 Task: nan
Action: Mouse moved to (390, 111)
Screenshot: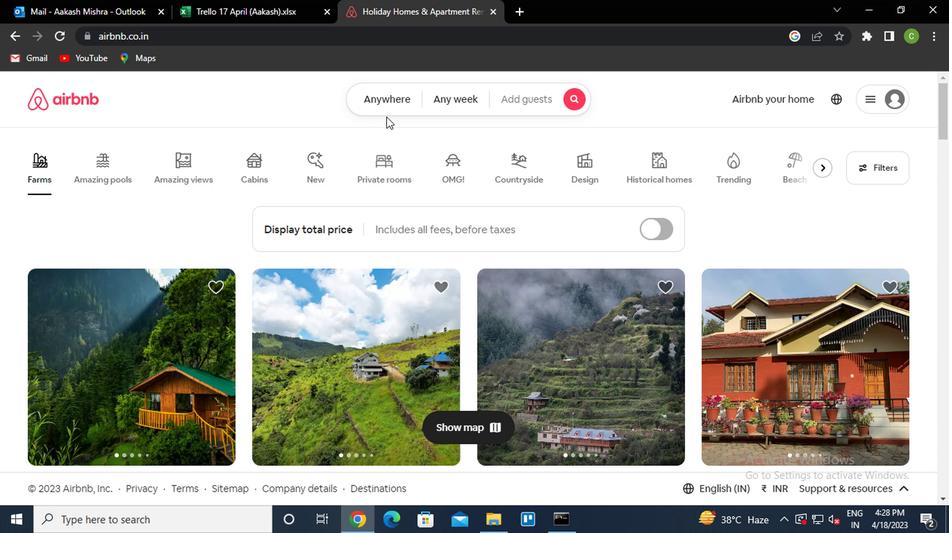 
Action: Mouse pressed left at (390, 111)
Screenshot: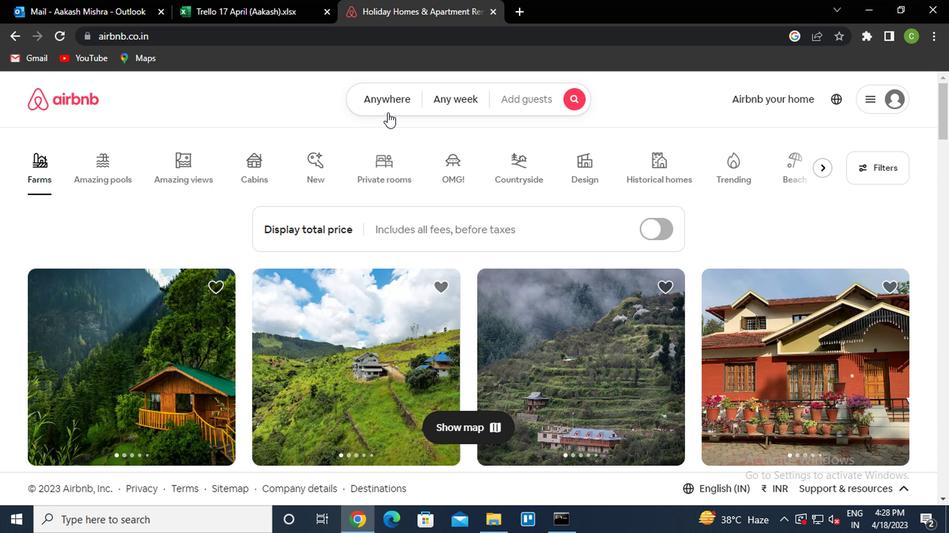 
Action: Mouse moved to (285, 164)
Screenshot: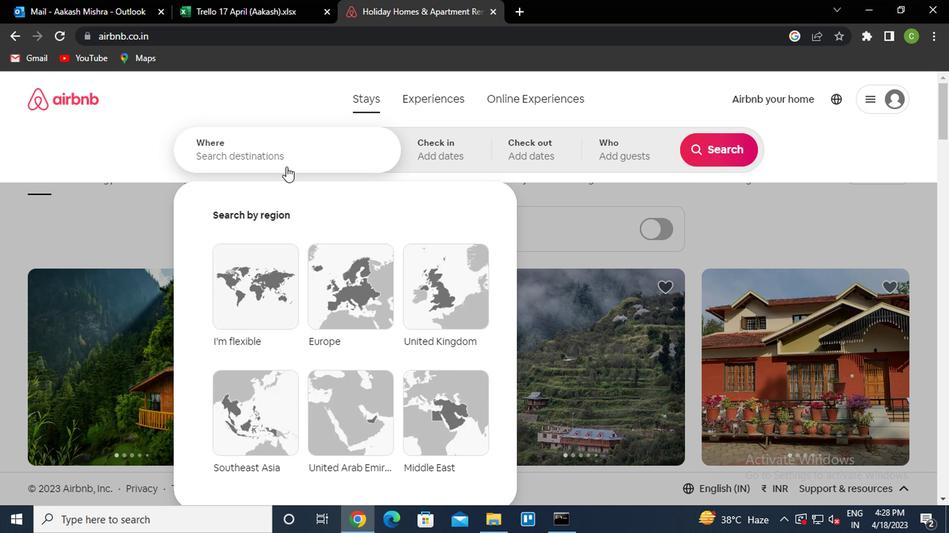 
Action: Mouse pressed left at (285, 164)
Screenshot: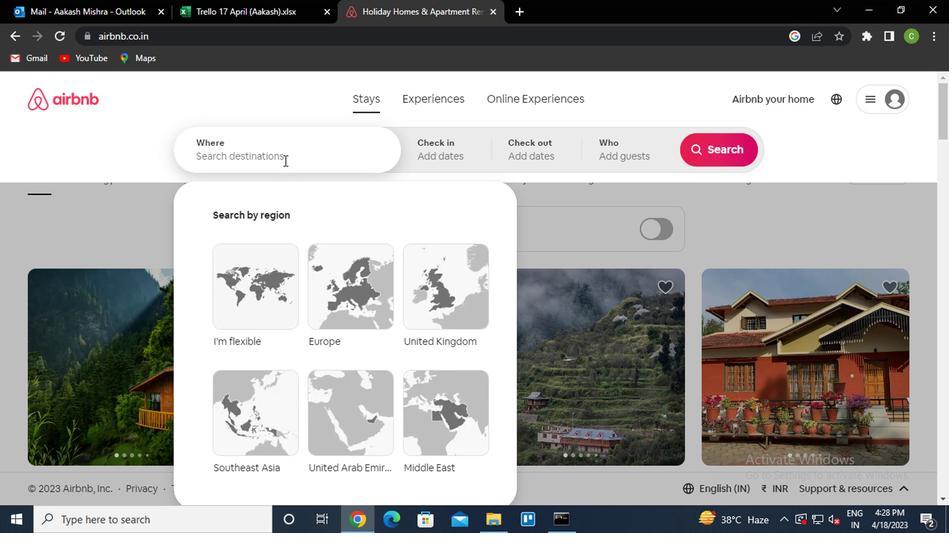 
Action: Key pressed <Key.caps_lock><Key.caps_lock>c<Key.caps_lock>aucaia<Key.space>brazil<Key.down><Key.enter>
Screenshot: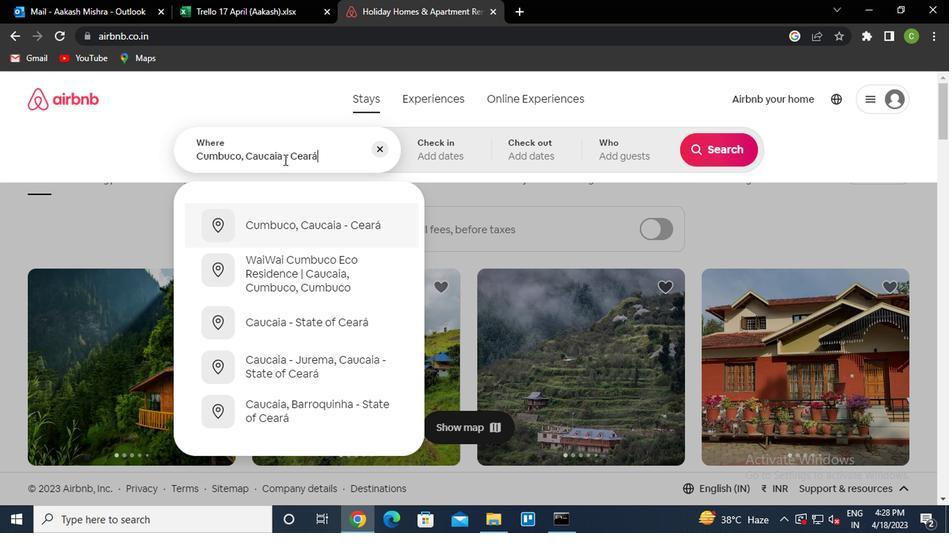 
Action: Mouse moved to (708, 264)
Screenshot: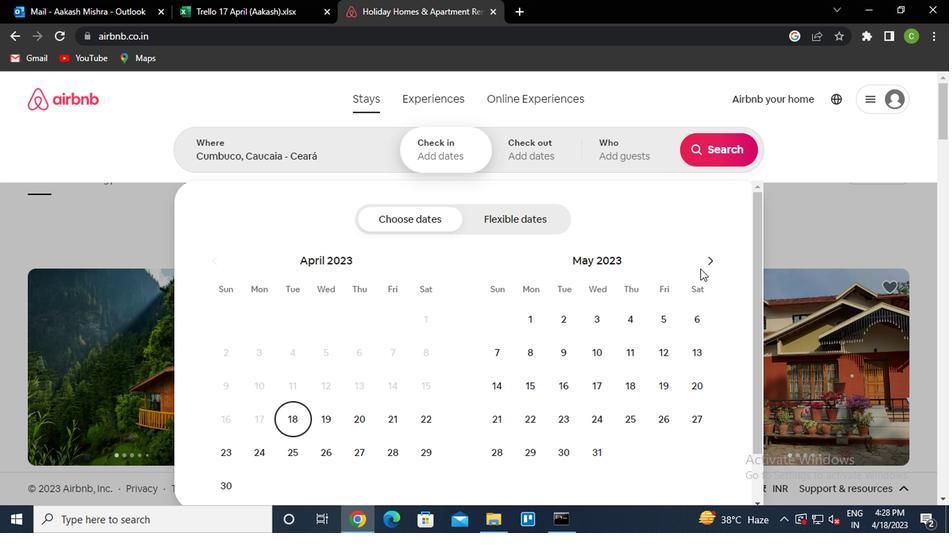 
Action: Mouse pressed left at (708, 264)
Screenshot: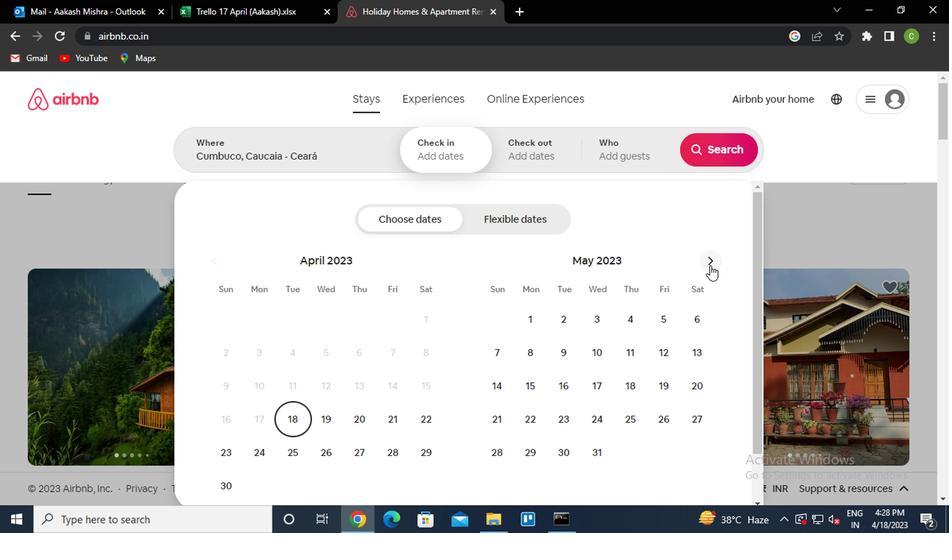 
Action: Mouse pressed left at (708, 264)
Screenshot: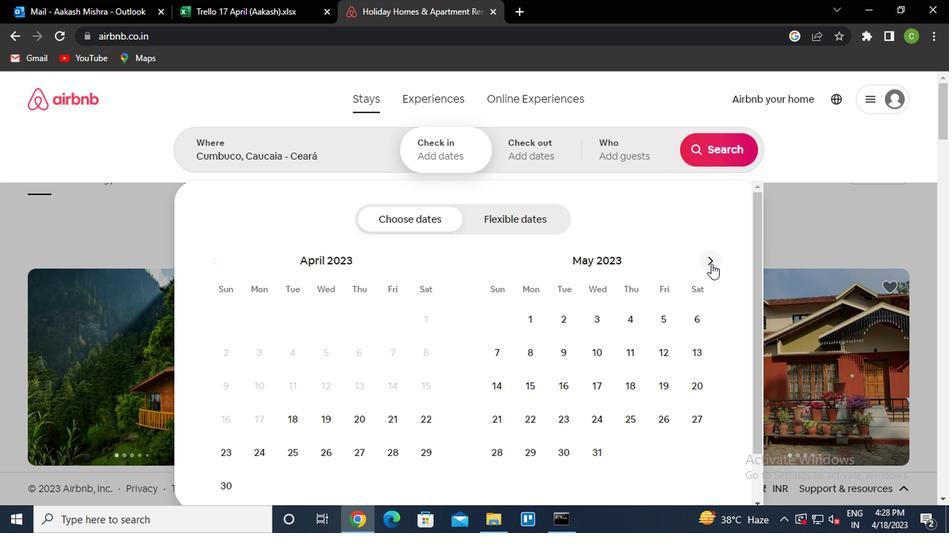 
Action: Mouse pressed left at (708, 264)
Screenshot: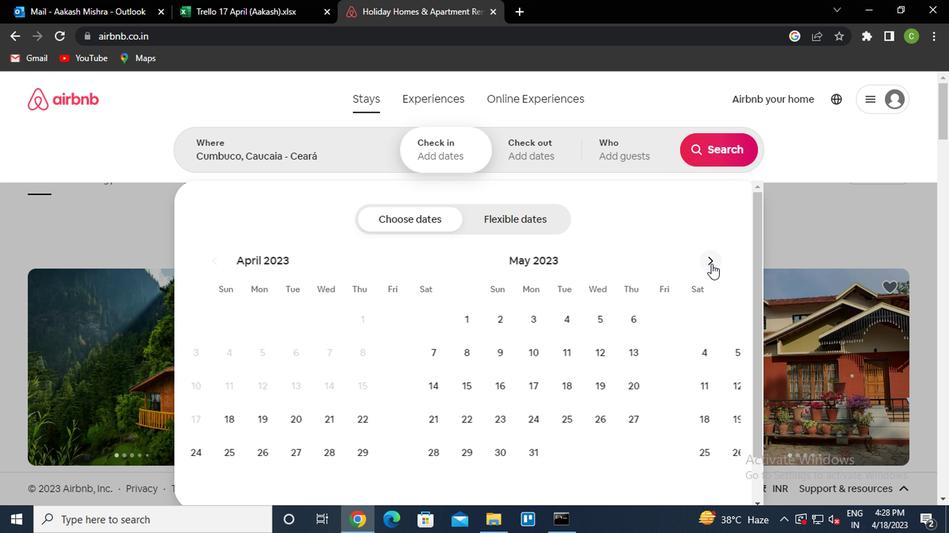 
Action: Mouse pressed left at (708, 264)
Screenshot: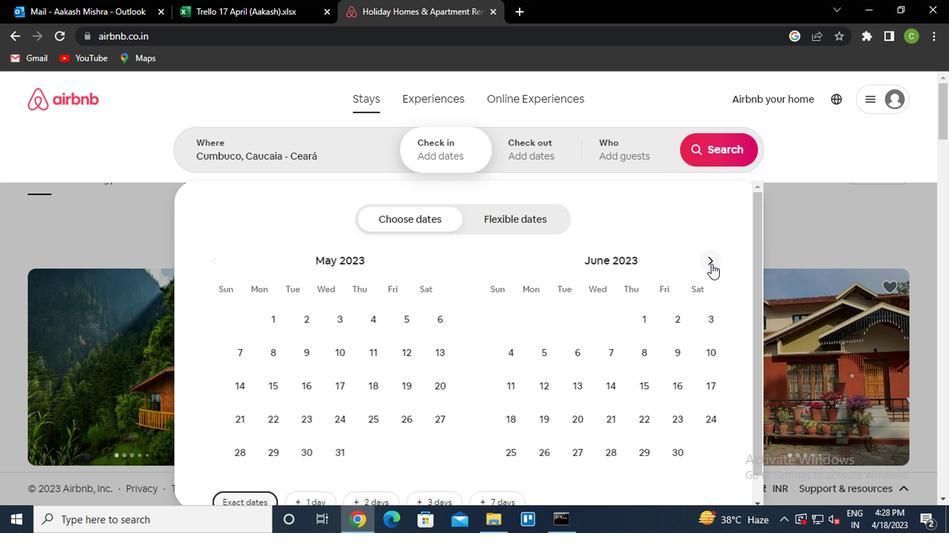 
Action: Mouse pressed left at (708, 264)
Screenshot: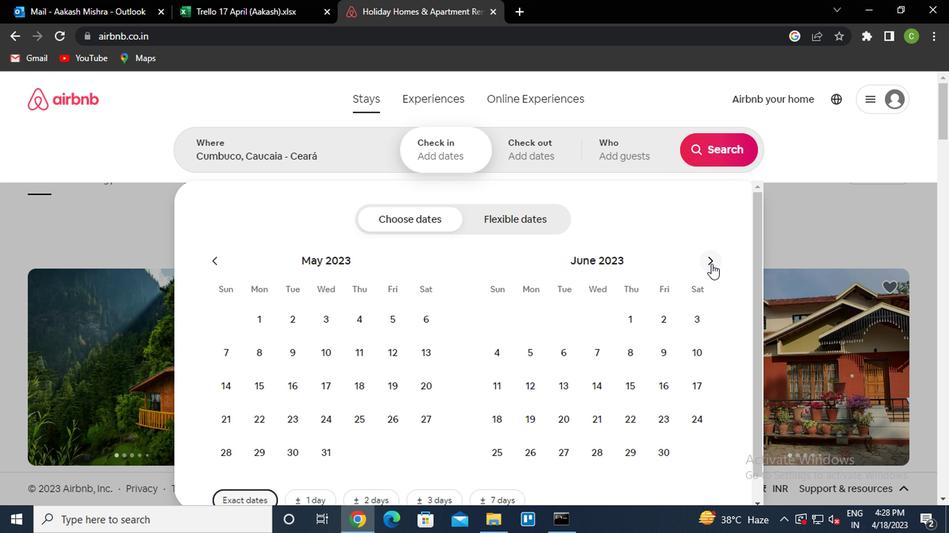 
Action: Mouse pressed left at (708, 264)
Screenshot: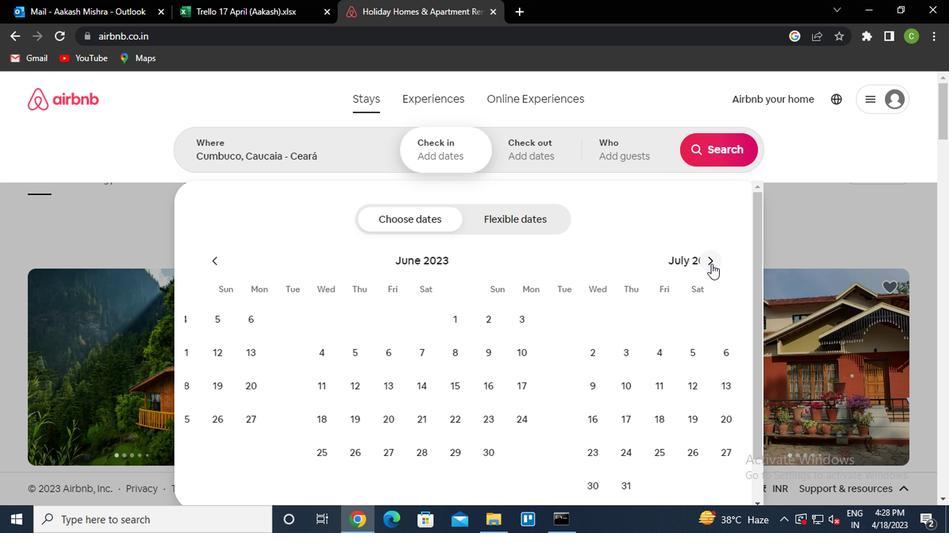 
Action: Mouse pressed left at (708, 264)
Screenshot: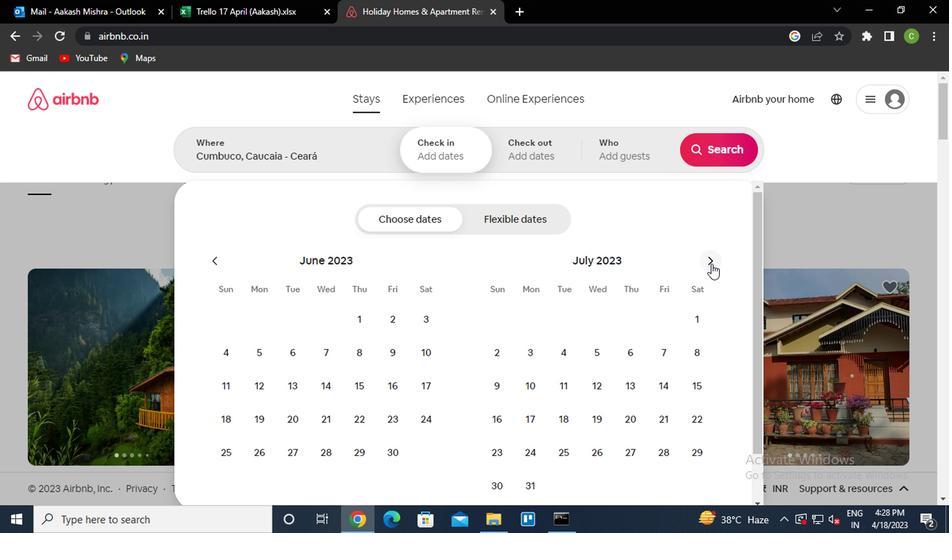 
Action: Mouse pressed left at (708, 264)
Screenshot: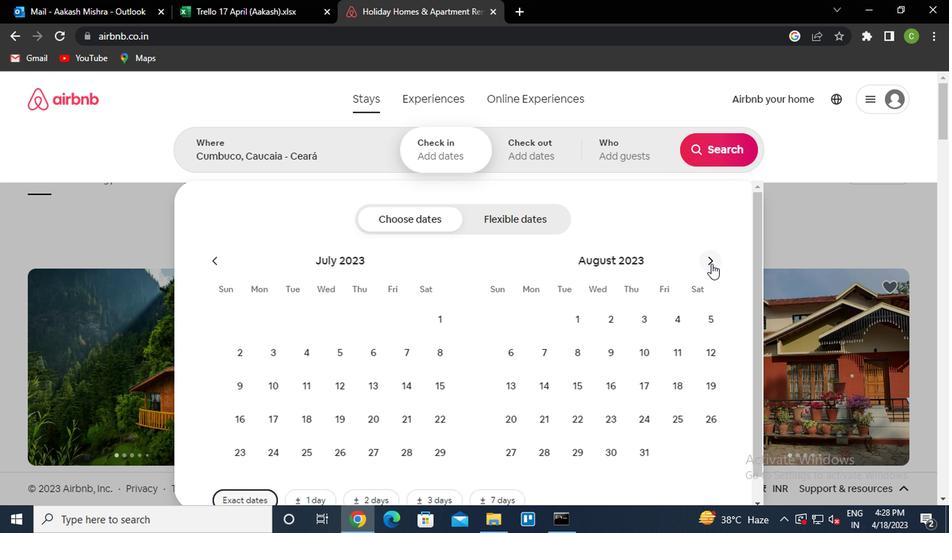 
Action: Mouse pressed left at (708, 264)
Screenshot: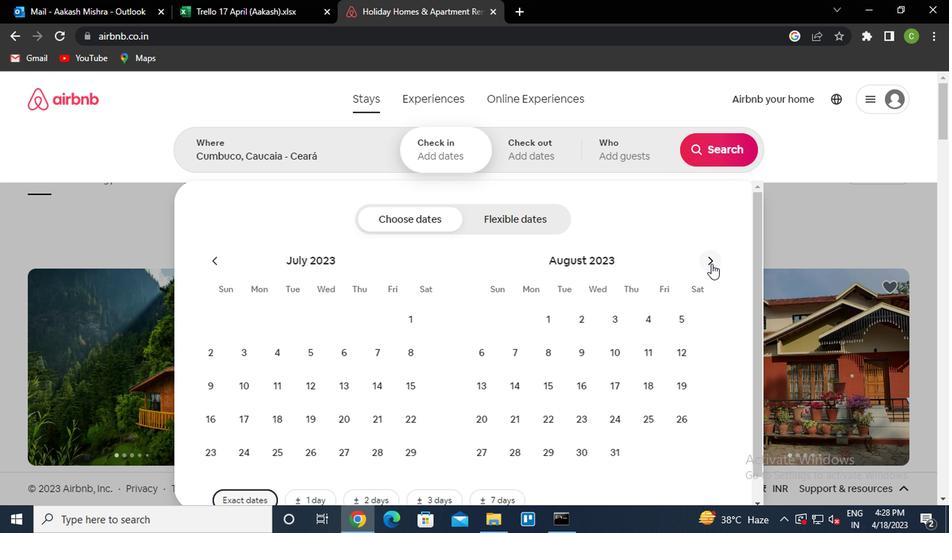 
Action: Mouse moved to (239, 382)
Screenshot: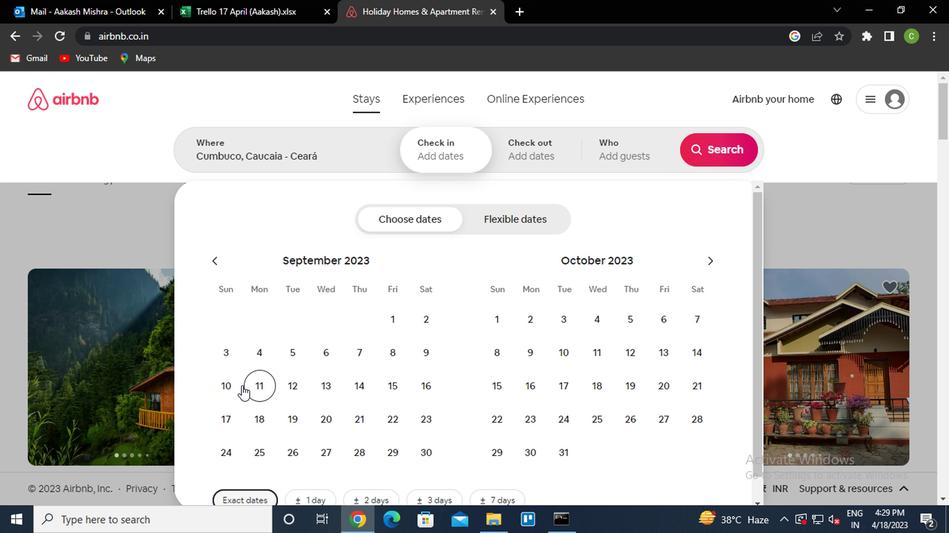 
Action: Mouse pressed left at (239, 382)
Screenshot: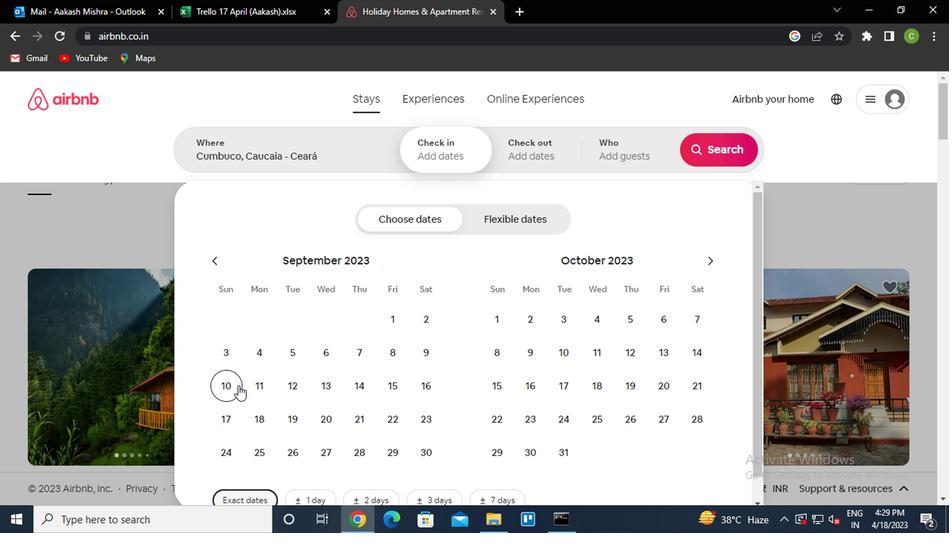 
Action: Mouse moved to (240, 382)
Screenshot: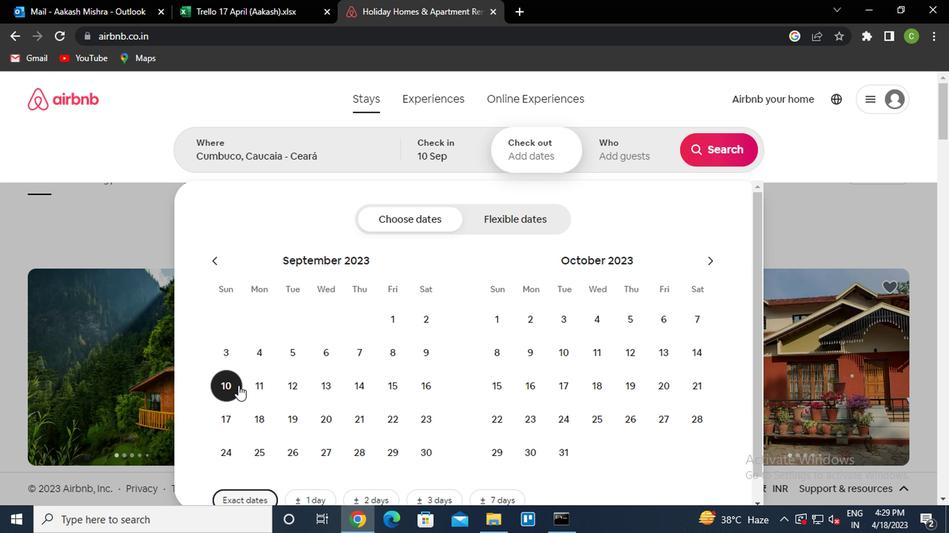 
Action: Mouse pressed left at (240, 382)
Screenshot: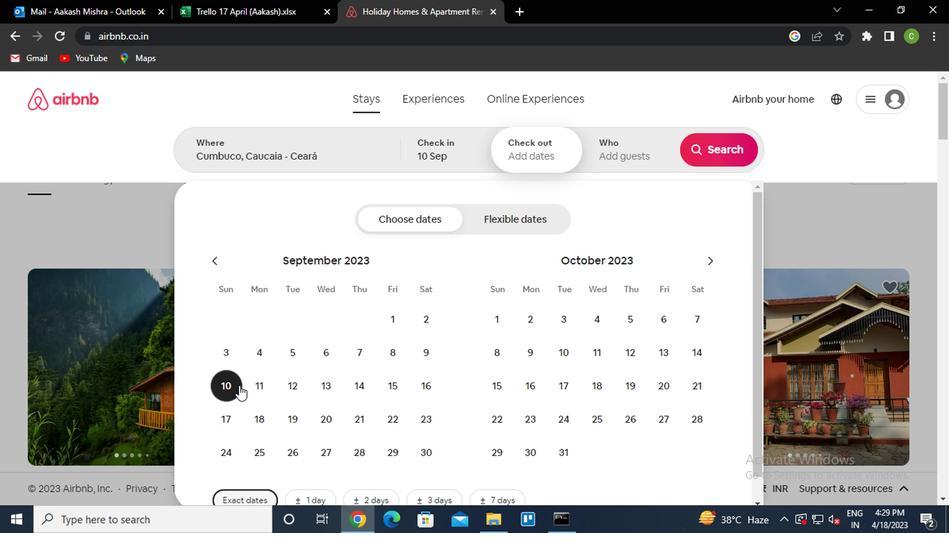 
Action: Mouse moved to (557, 151)
Screenshot: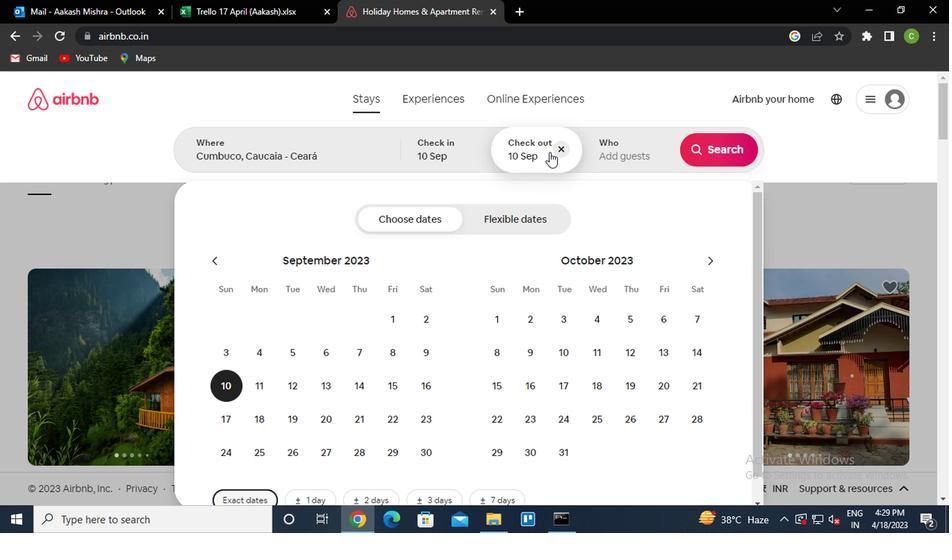 
Action: Mouse pressed left at (557, 151)
Screenshot: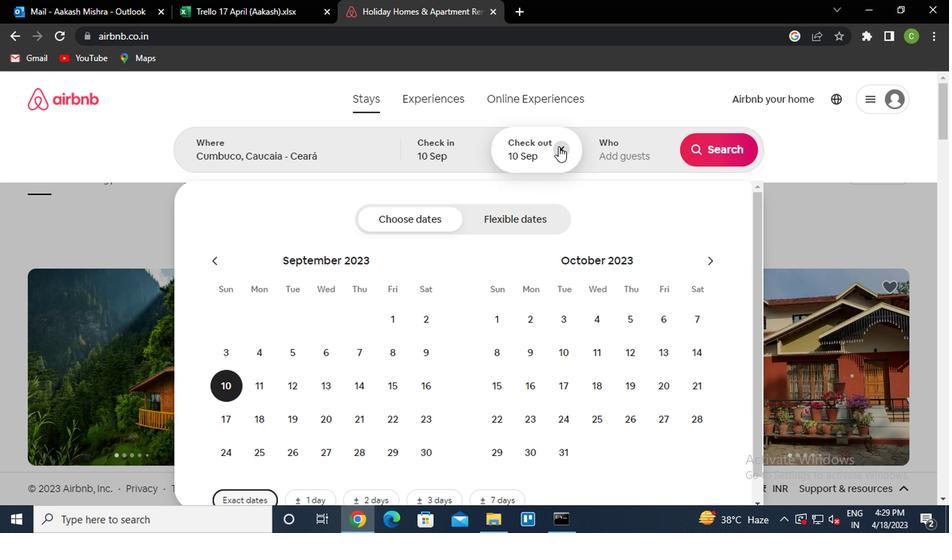 
Action: Mouse moved to (319, 352)
Screenshot: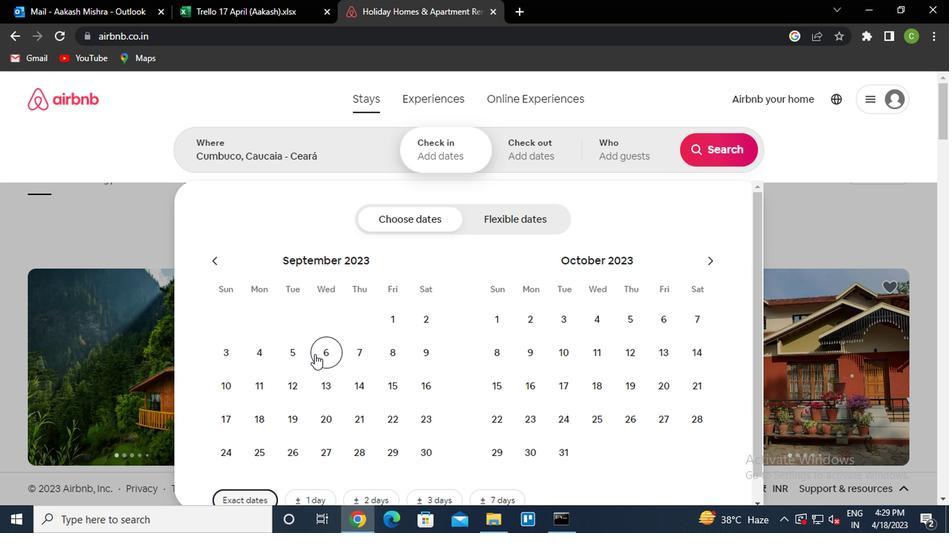 
Action: Mouse pressed left at (319, 352)
Screenshot: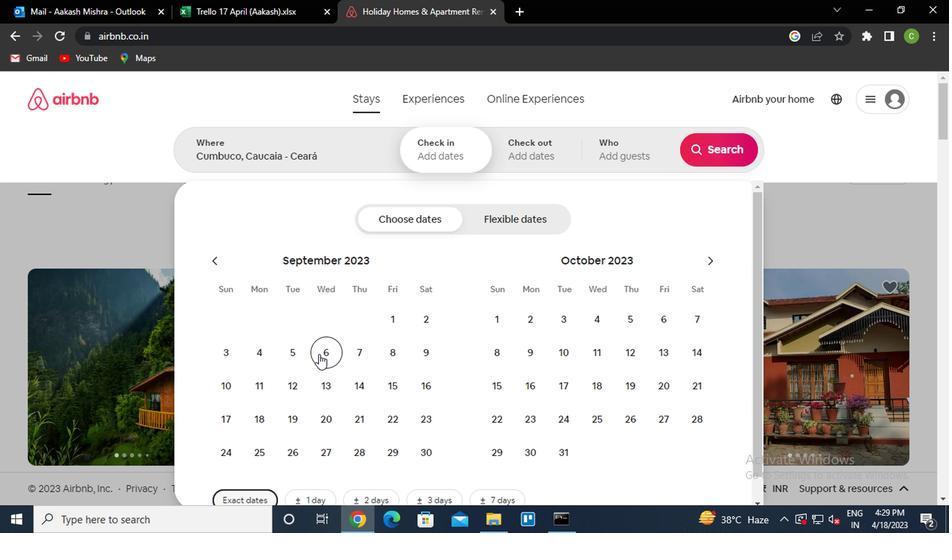 
Action: Mouse moved to (229, 392)
Screenshot: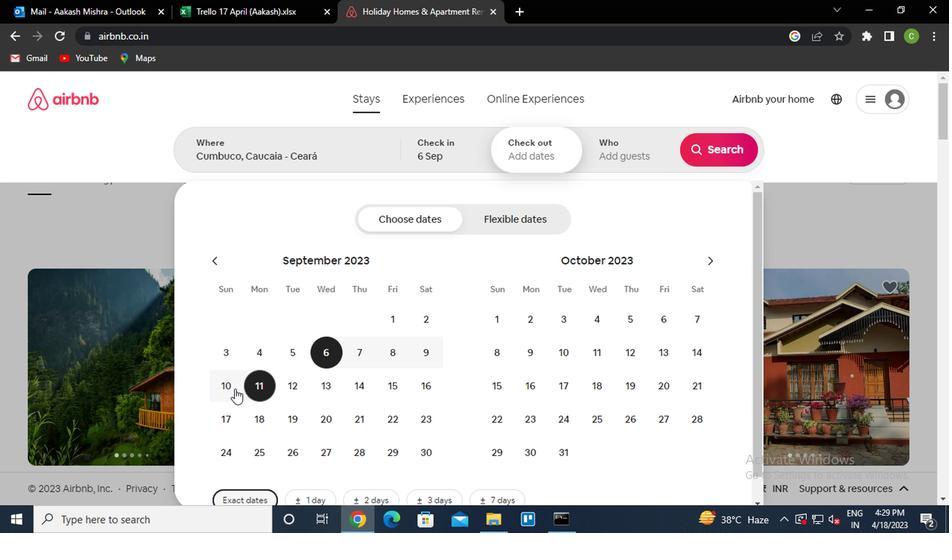 
Action: Mouse pressed left at (229, 392)
Screenshot: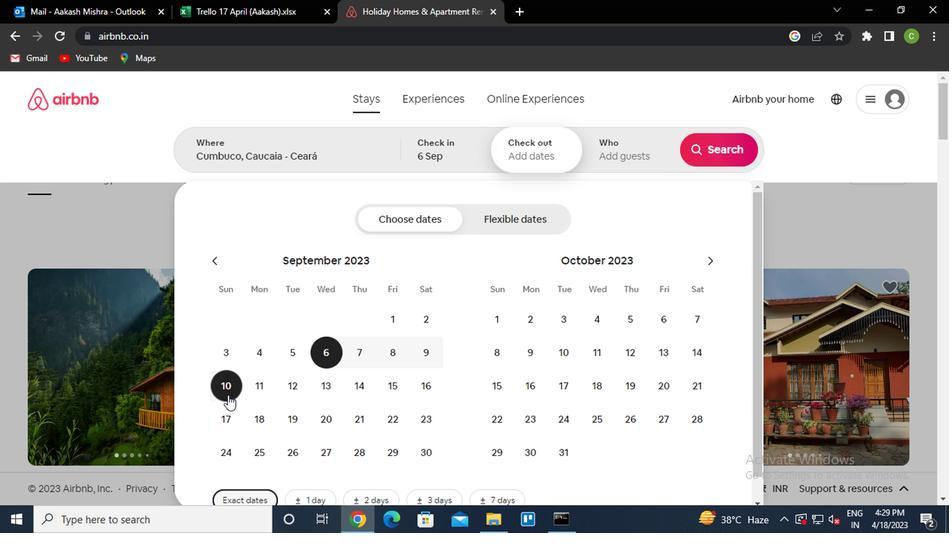 
Action: Mouse moved to (662, 143)
Screenshot: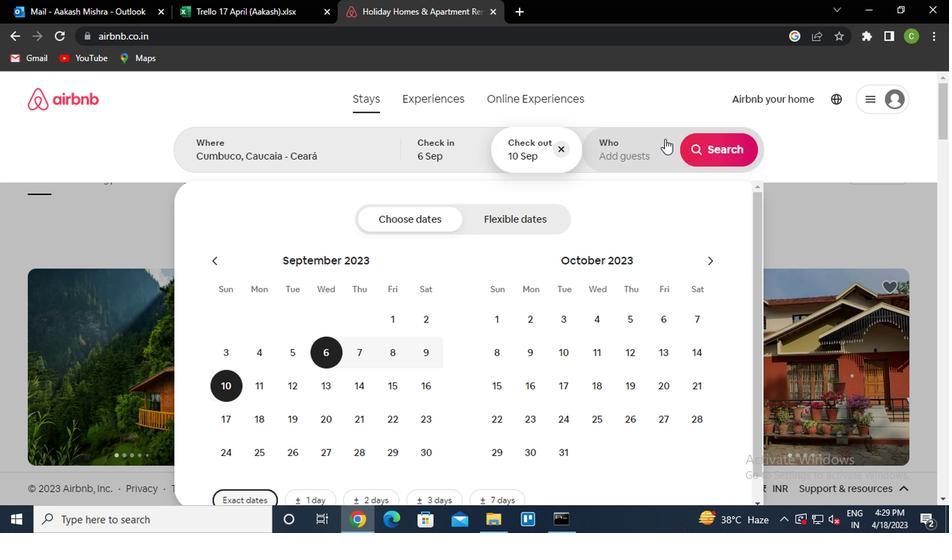 
Action: Mouse pressed left at (662, 143)
Screenshot: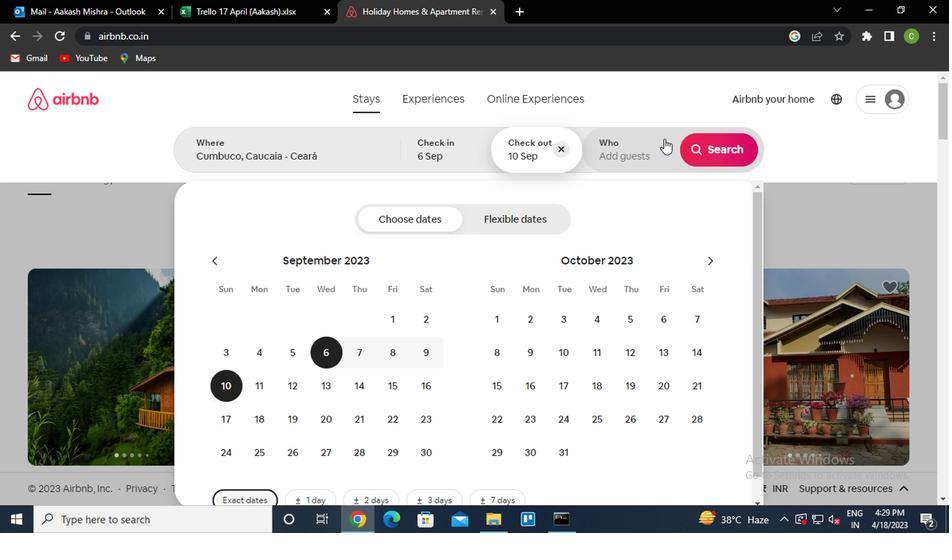 
Action: Mouse moved to (727, 230)
Screenshot: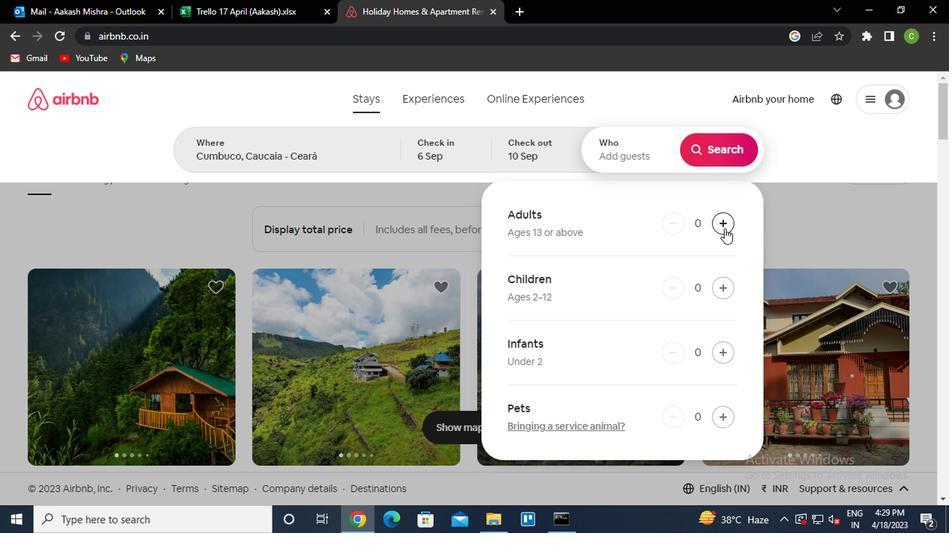 
Action: Mouse pressed left at (727, 230)
Screenshot: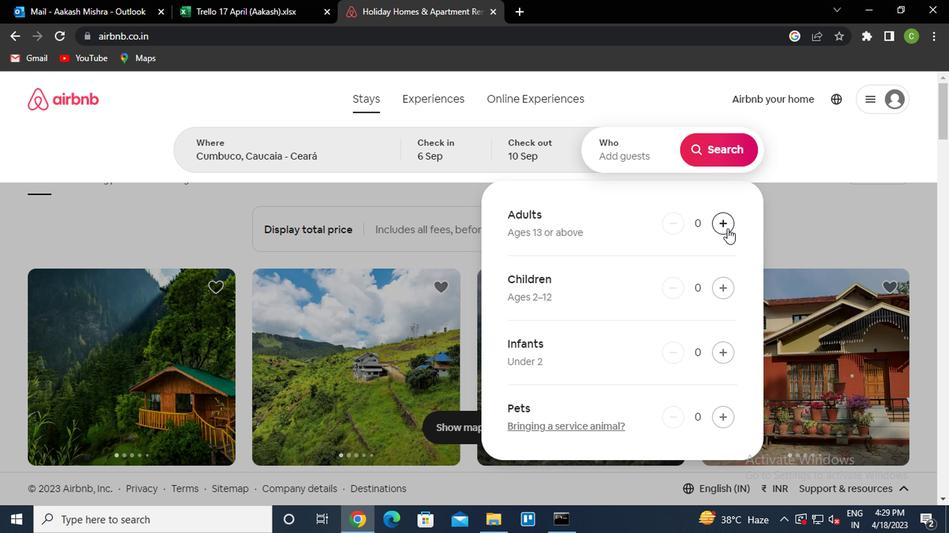
Action: Mouse moved to (780, 227)
Screenshot: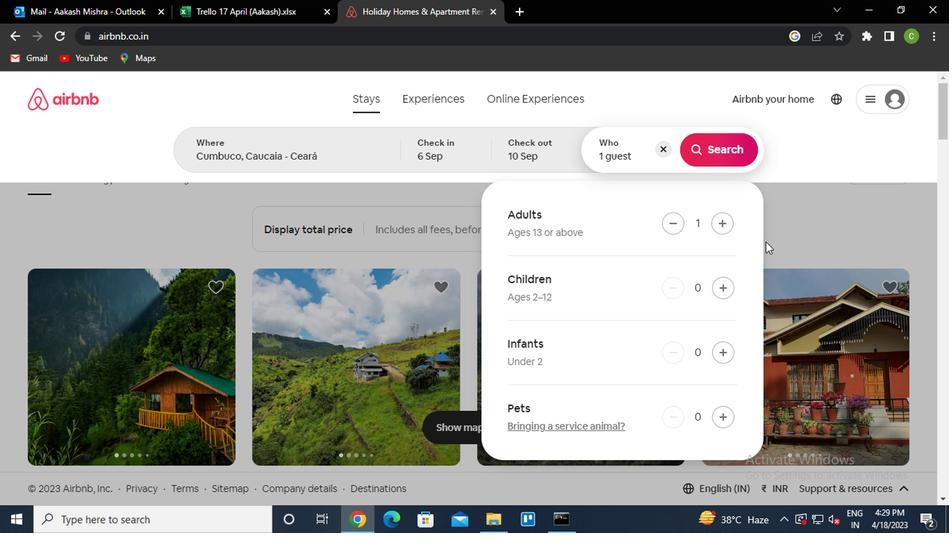 
Action: Mouse pressed left at (780, 227)
Screenshot: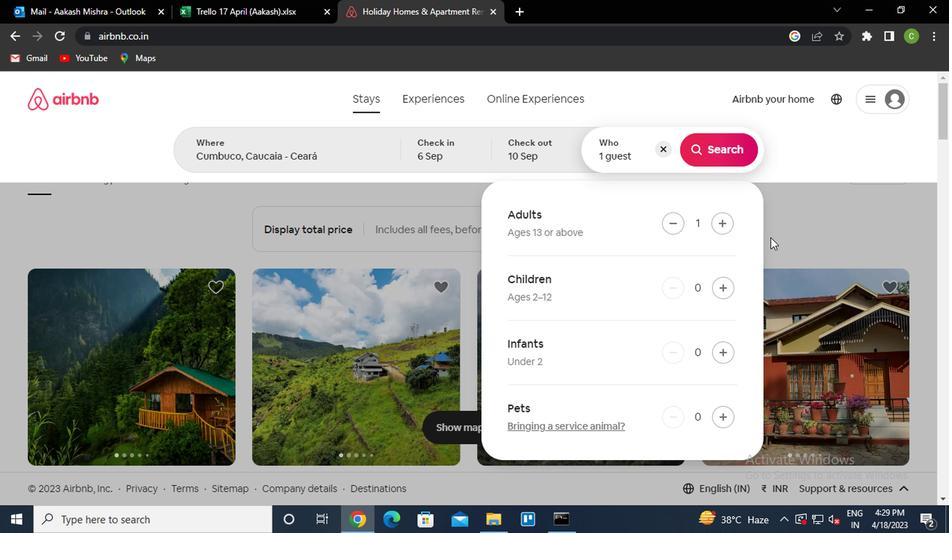 
Action: Mouse moved to (871, 158)
Screenshot: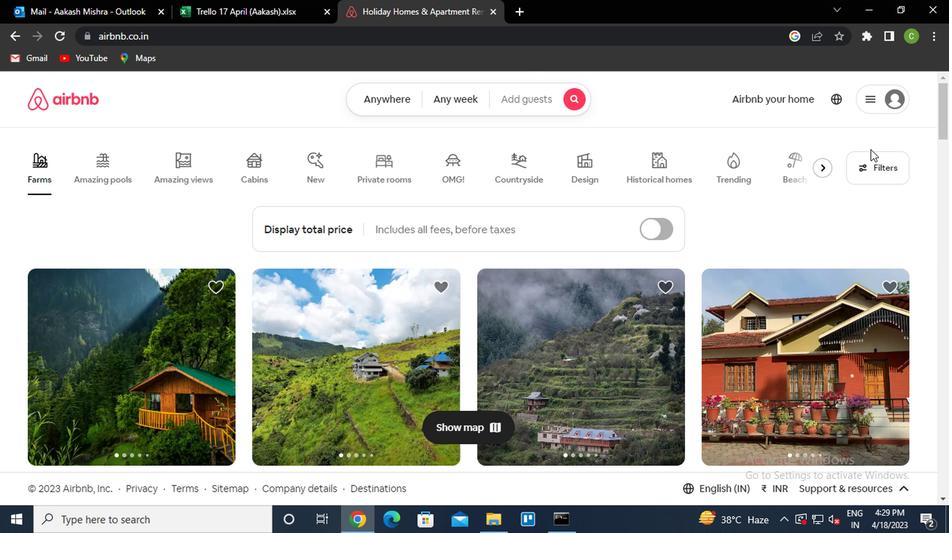 
Action: Mouse pressed left at (871, 158)
Screenshot: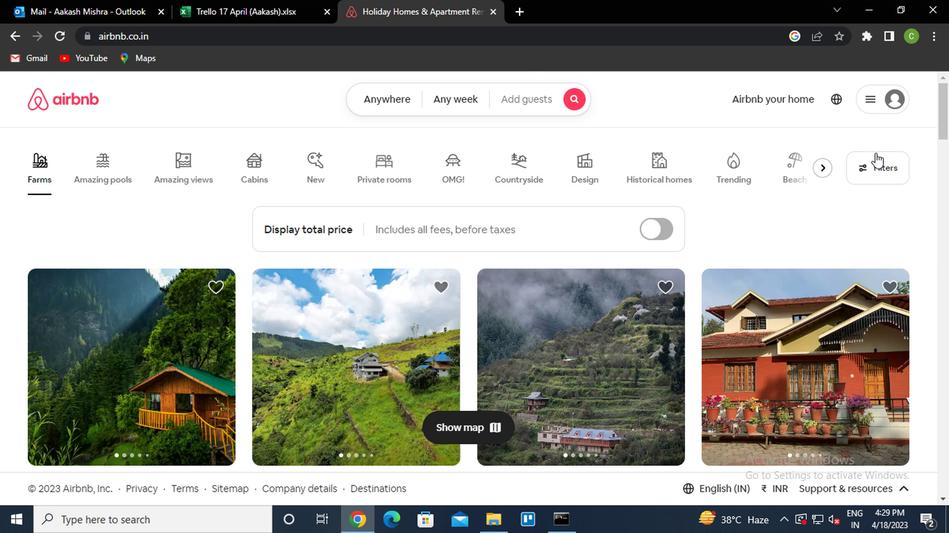 
Action: Mouse moved to (871, 171)
Screenshot: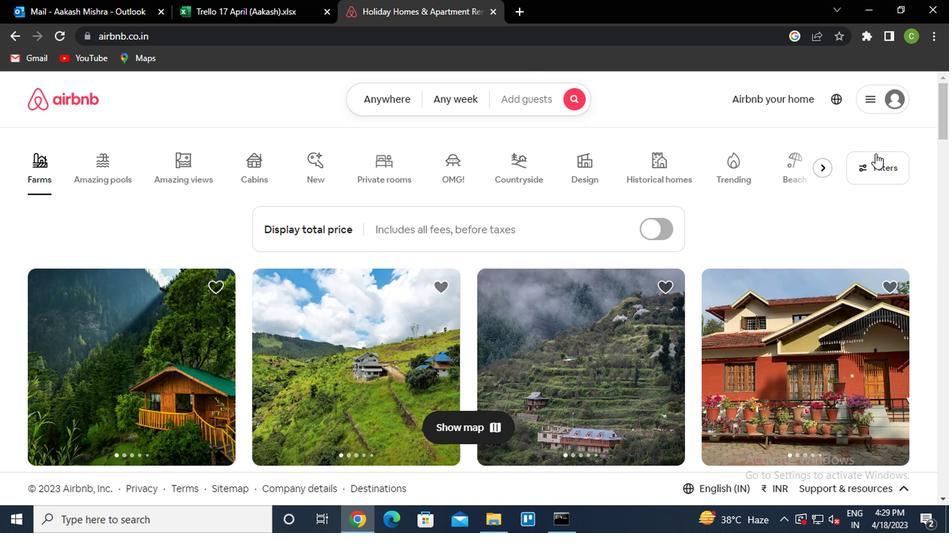 
Action: Mouse pressed left at (871, 171)
Screenshot: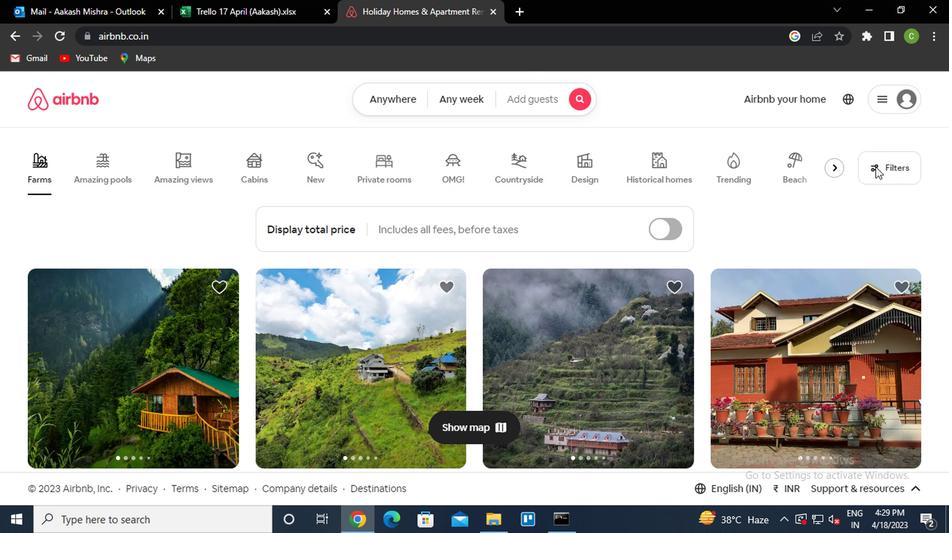 
Action: Mouse moved to (866, 176)
Screenshot: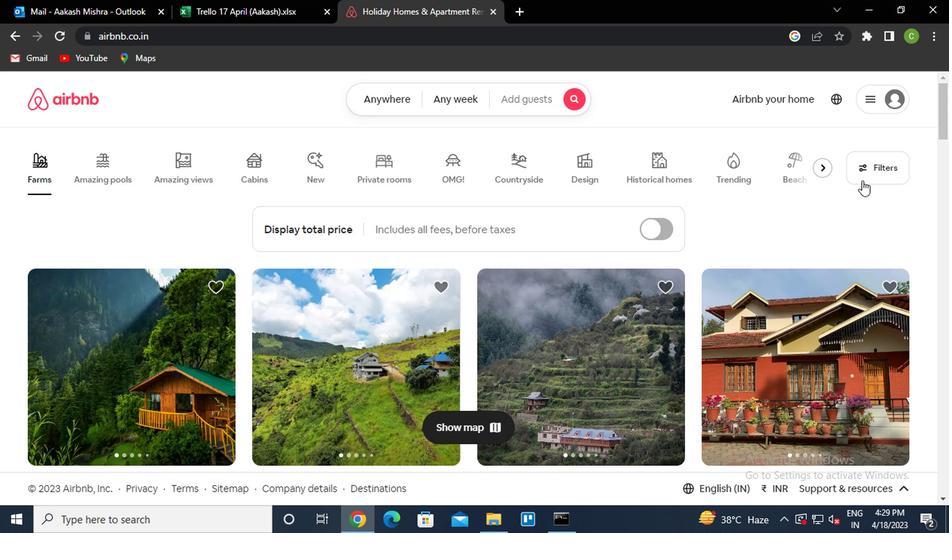 
Action: Mouse pressed left at (866, 176)
Screenshot: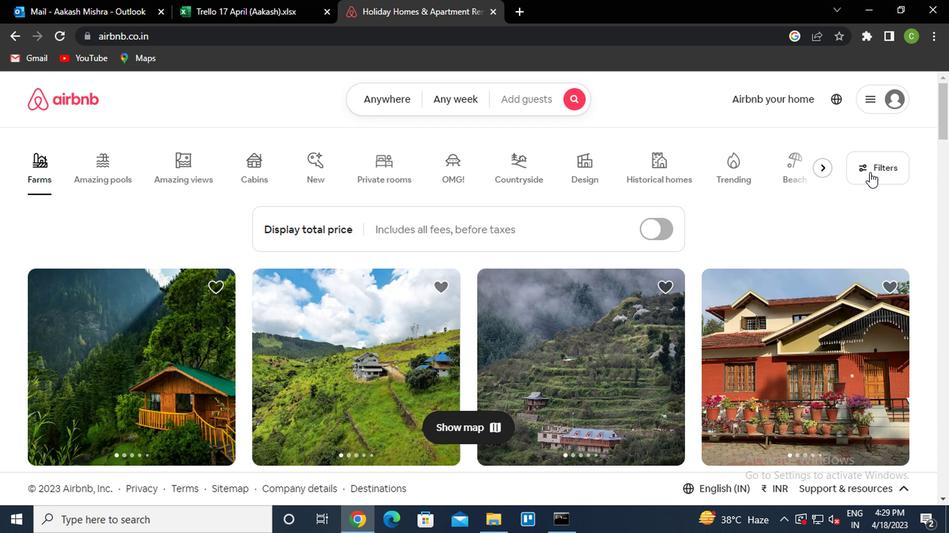 
Action: Mouse moved to (317, 328)
Screenshot: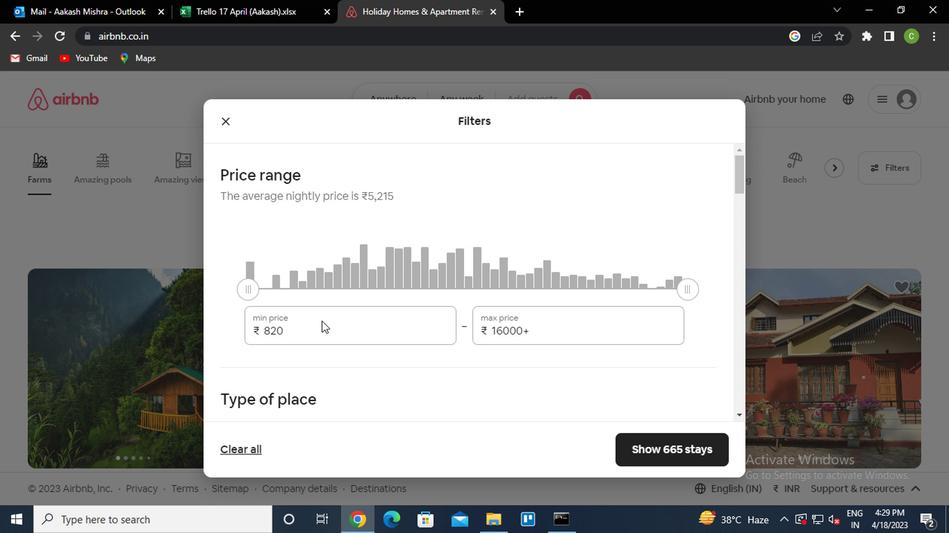 
Action: Mouse pressed left at (317, 328)
Screenshot: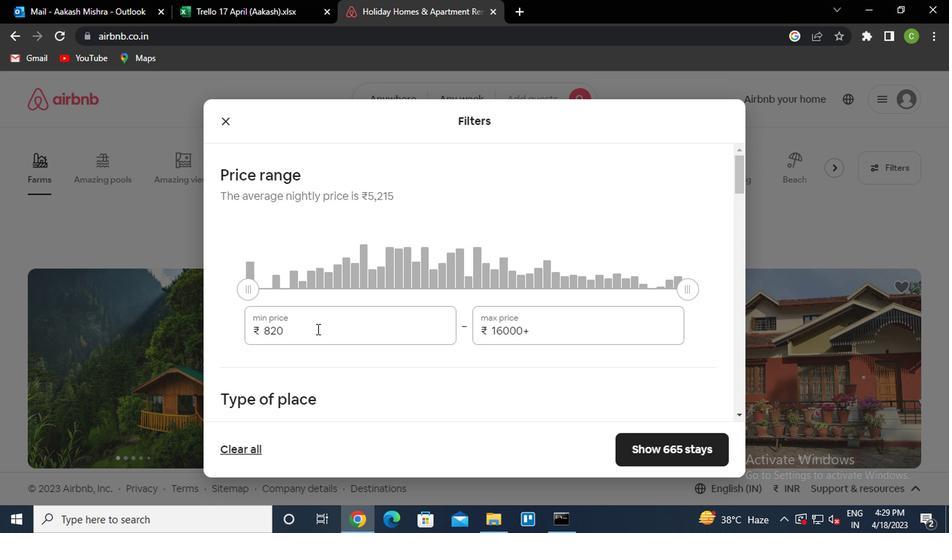 
Action: Mouse moved to (318, 330)
Screenshot: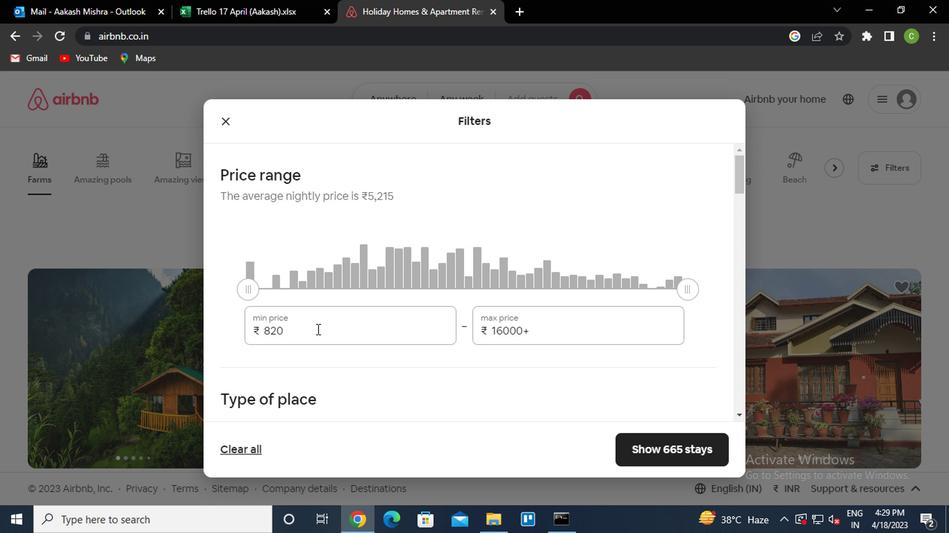 
Action: Key pressed <Key.backspace><Key.backspace><Key.backspace>9000<Key.tab>17000
Screenshot: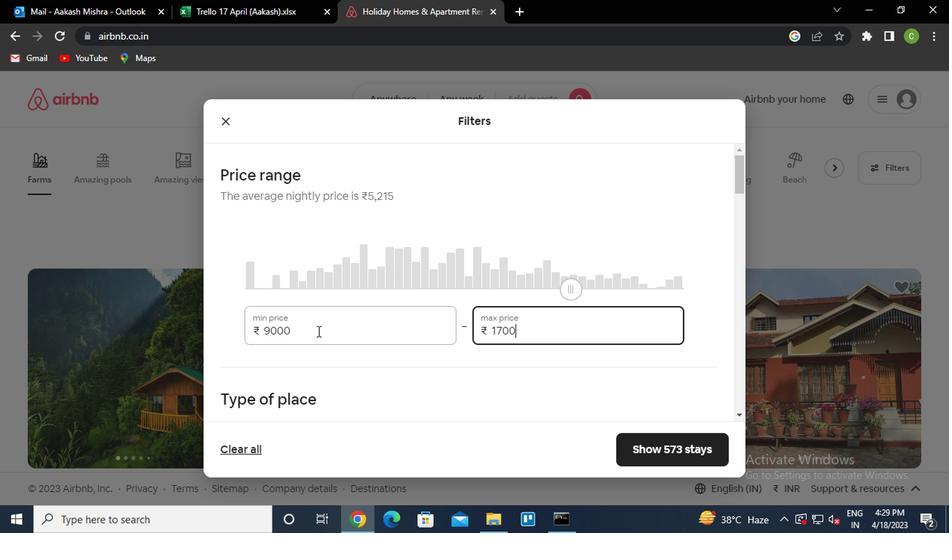 
Action: Mouse moved to (305, 384)
Screenshot: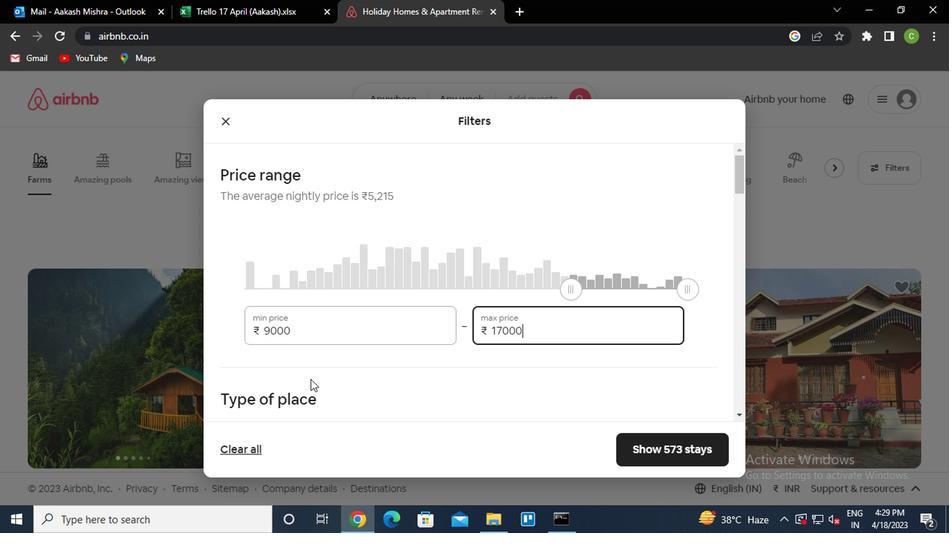 
Action: Mouse scrolled (305, 384) with delta (0, 0)
Screenshot: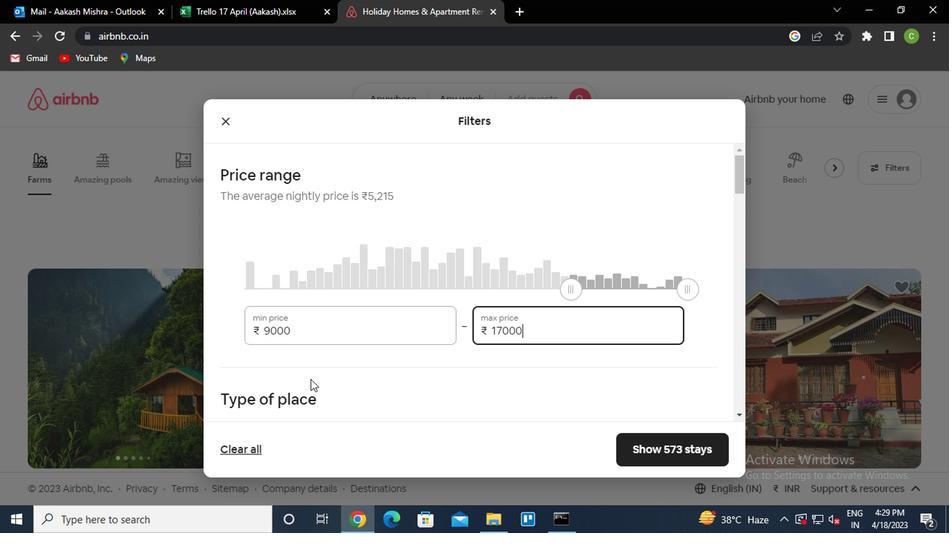 
Action: Mouse moved to (304, 384)
Screenshot: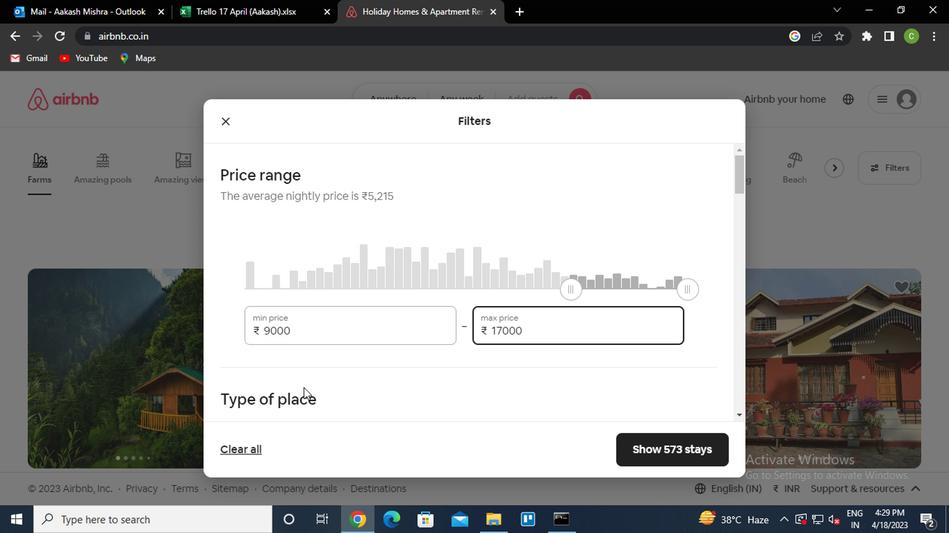 
Action: Mouse scrolled (304, 384) with delta (0, 0)
Screenshot: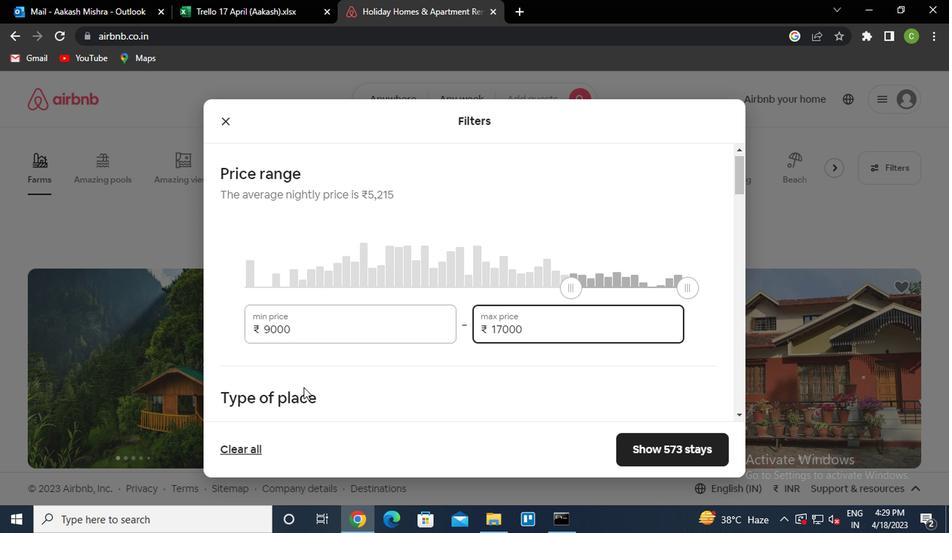 
Action: Mouse moved to (483, 296)
Screenshot: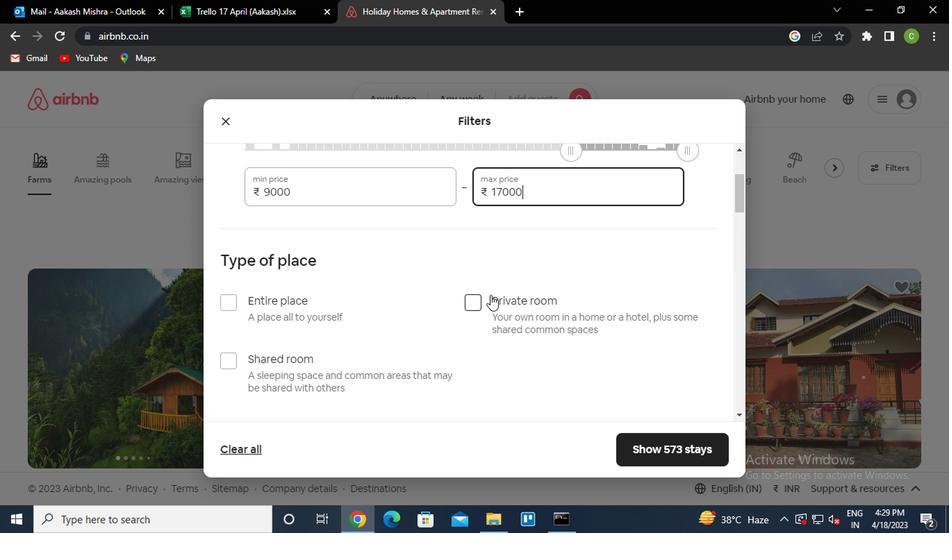 
Action: Mouse pressed left at (483, 296)
Screenshot: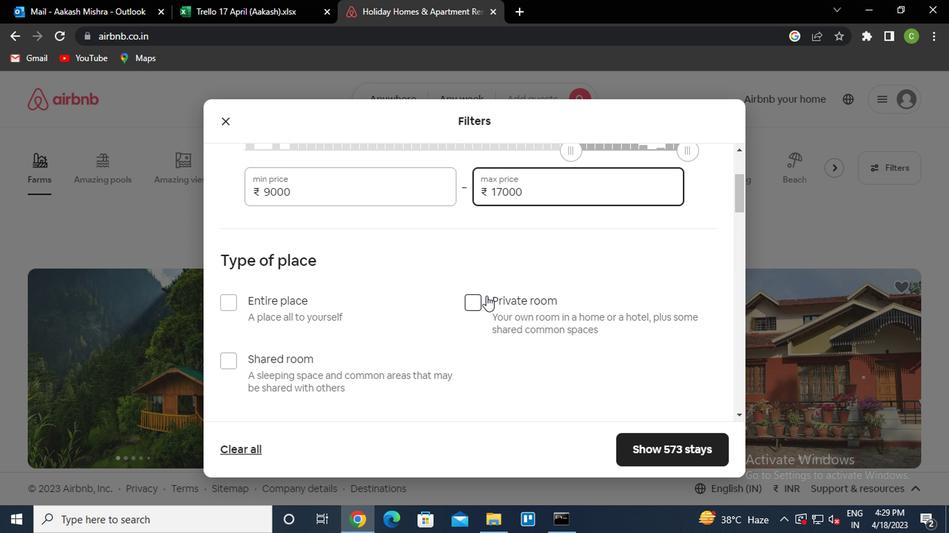 
Action: Mouse moved to (505, 352)
Screenshot: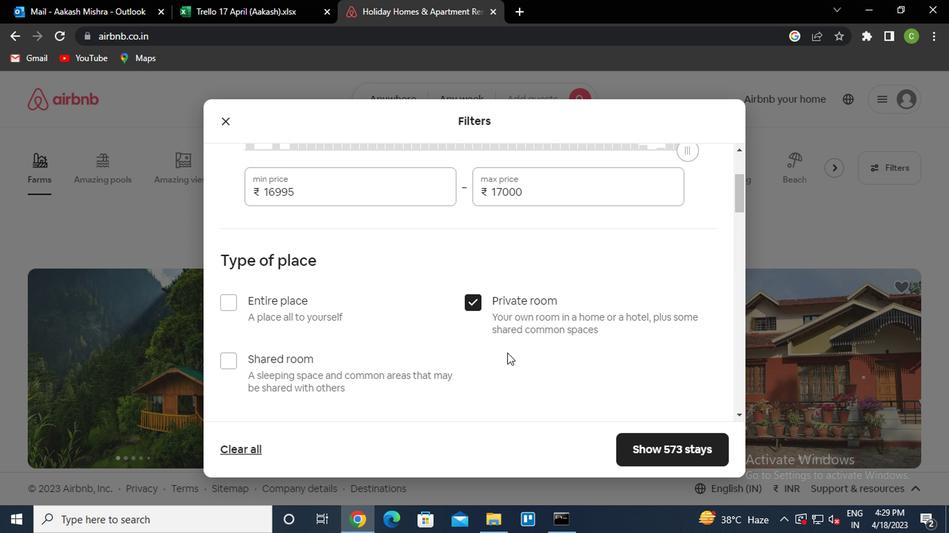 
Action: Mouse scrolled (505, 351) with delta (0, 0)
Screenshot: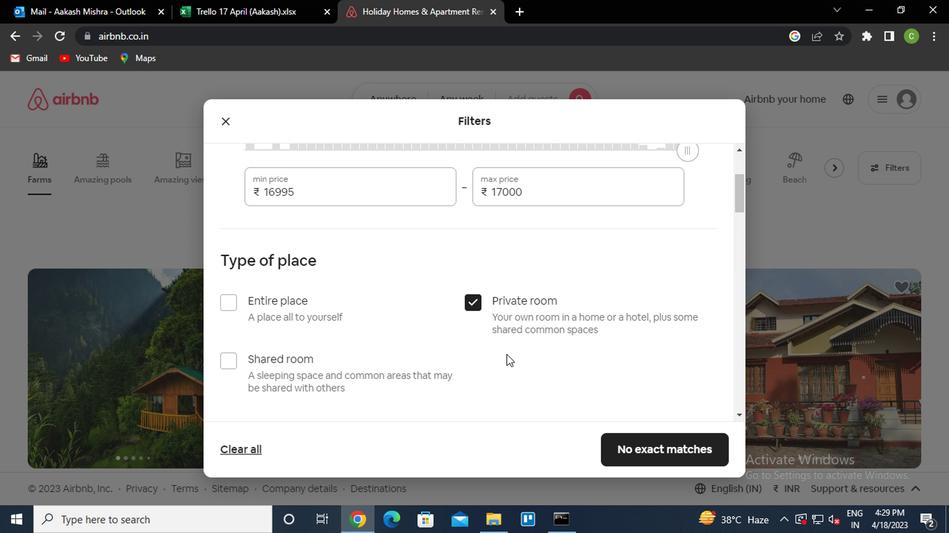 
Action: Mouse scrolled (505, 351) with delta (0, 0)
Screenshot: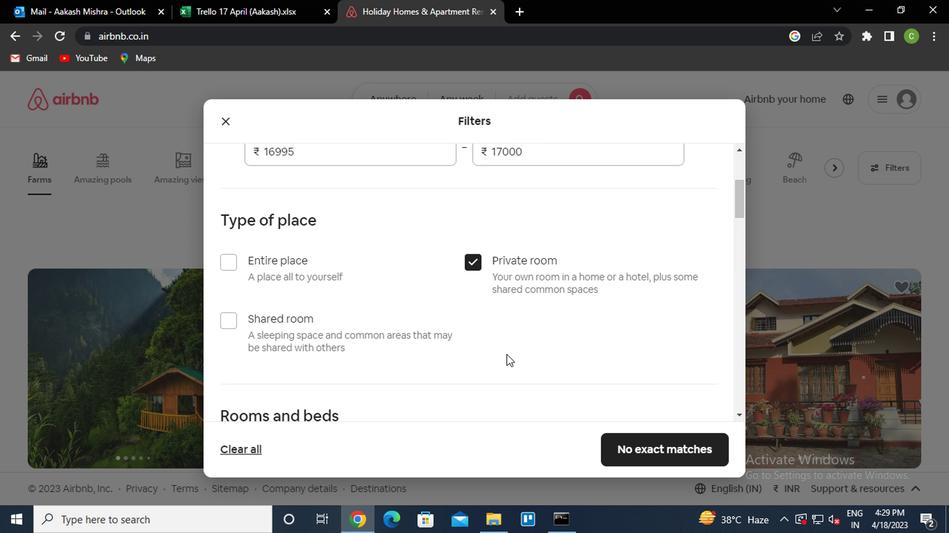 
Action: Mouse scrolled (505, 351) with delta (0, 0)
Screenshot: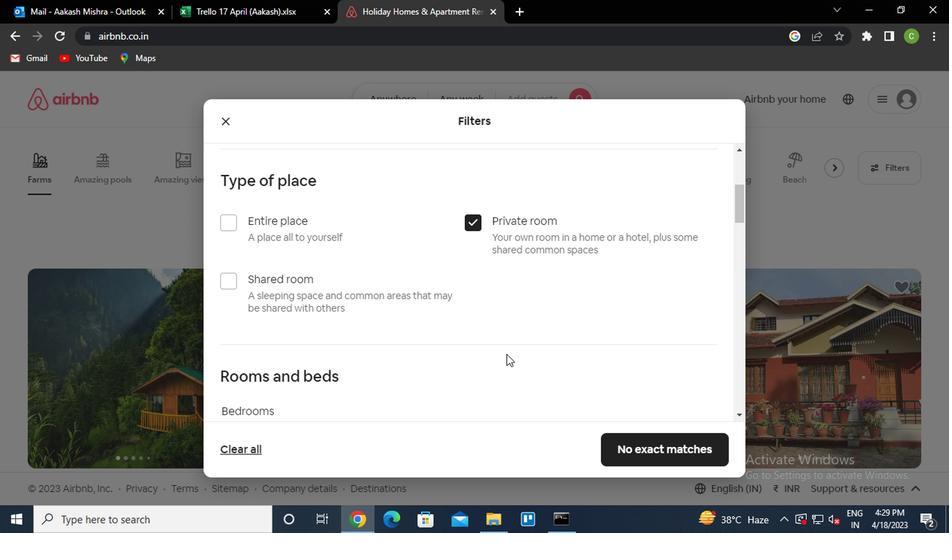 
Action: Mouse moved to (301, 317)
Screenshot: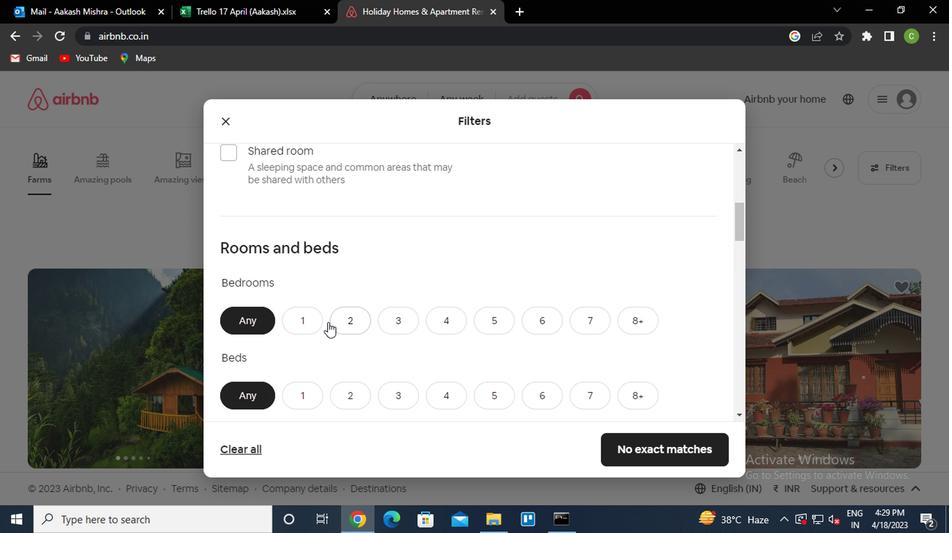 
Action: Mouse pressed left at (301, 317)
Screenshot: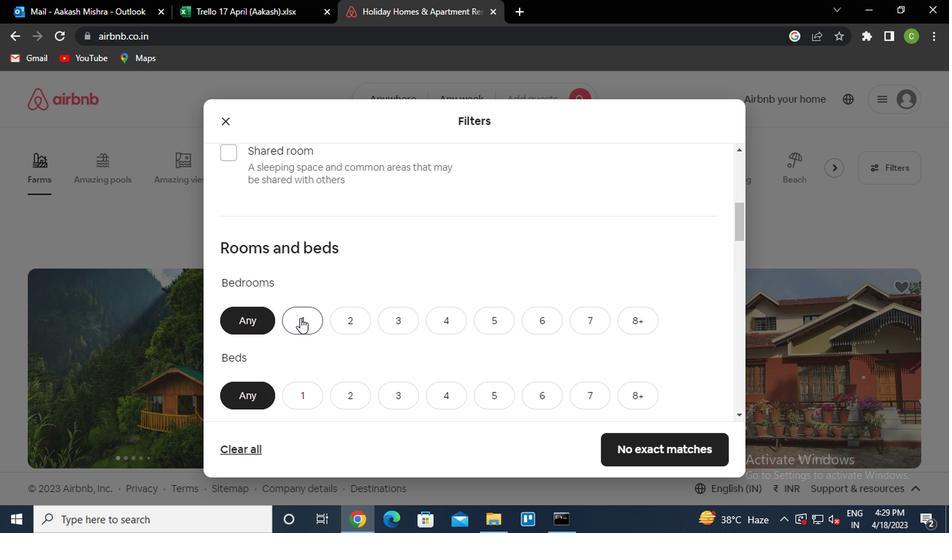 
Action: Mouse moved to (309, 392)
Screenshot: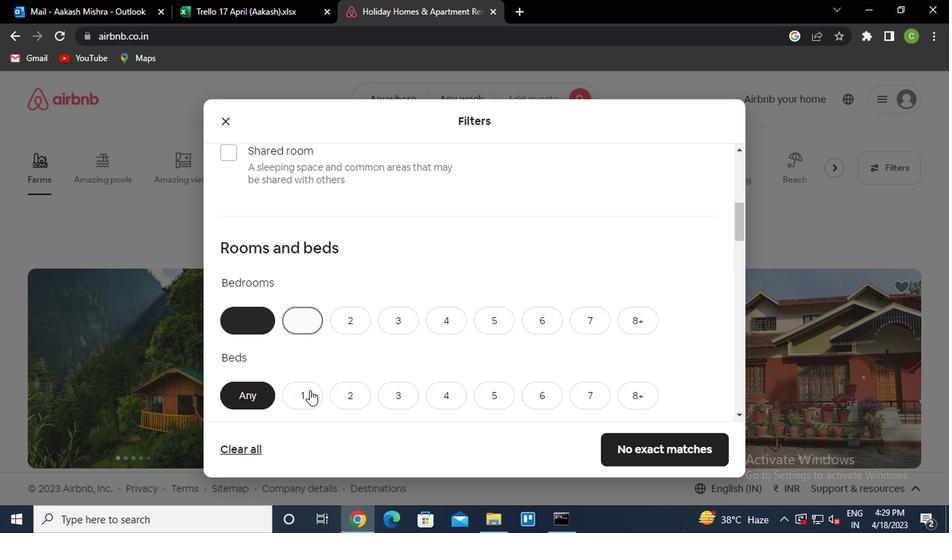 
Action: Mouse pressed left at (309, 392)
Screenshot: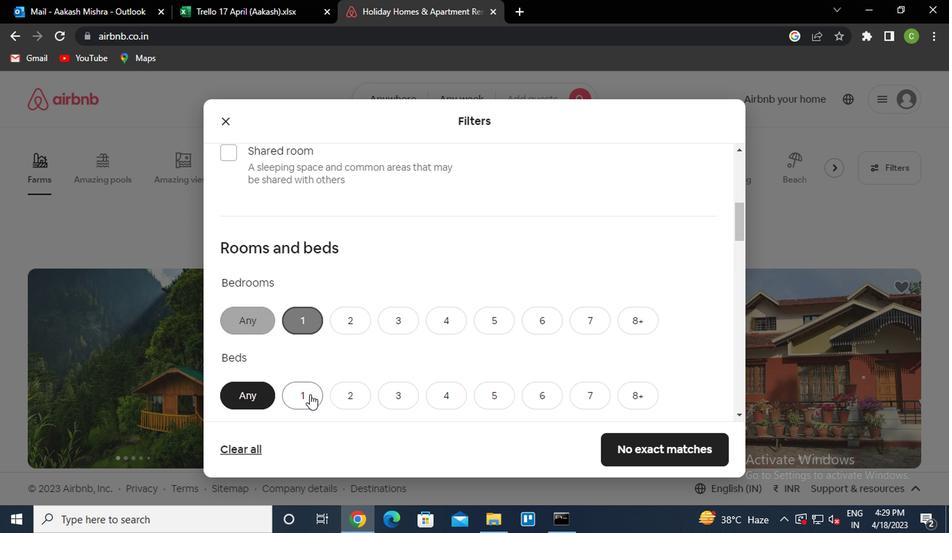 
Action: Mouse moved to (351, 337)
Screenshot: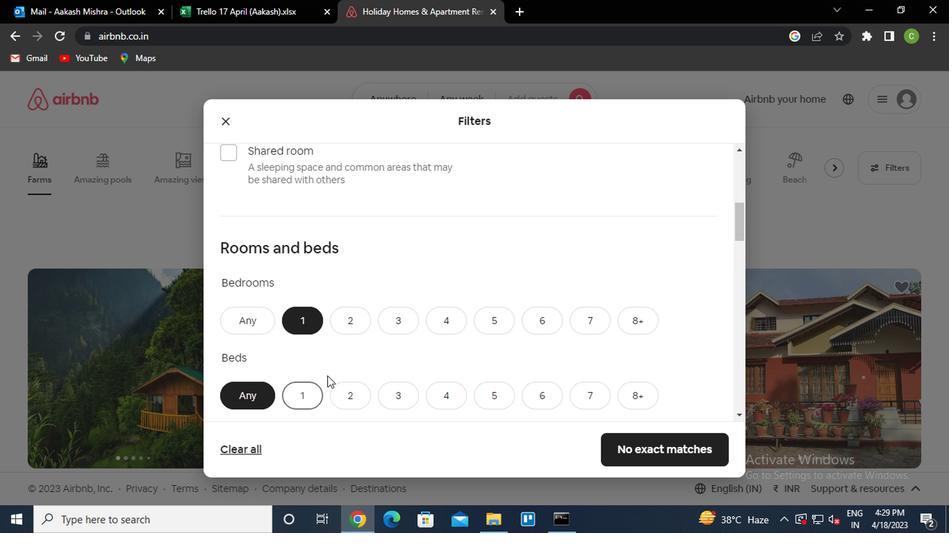 
Action: Mouse scrolled (351, 337) with delta (0, 0)
Screenshot: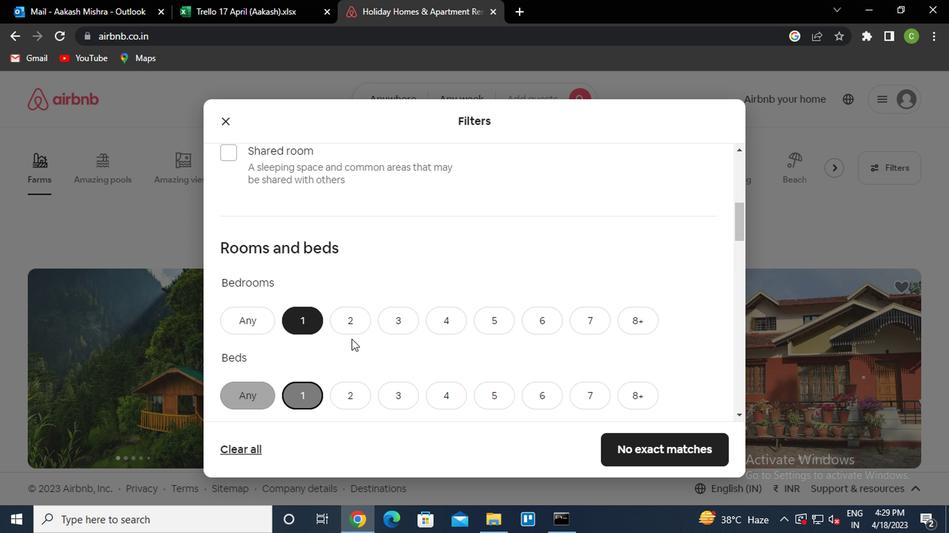 
Action: Mouse scrolled (351, 337) with delta (0, 0)
Screenshot: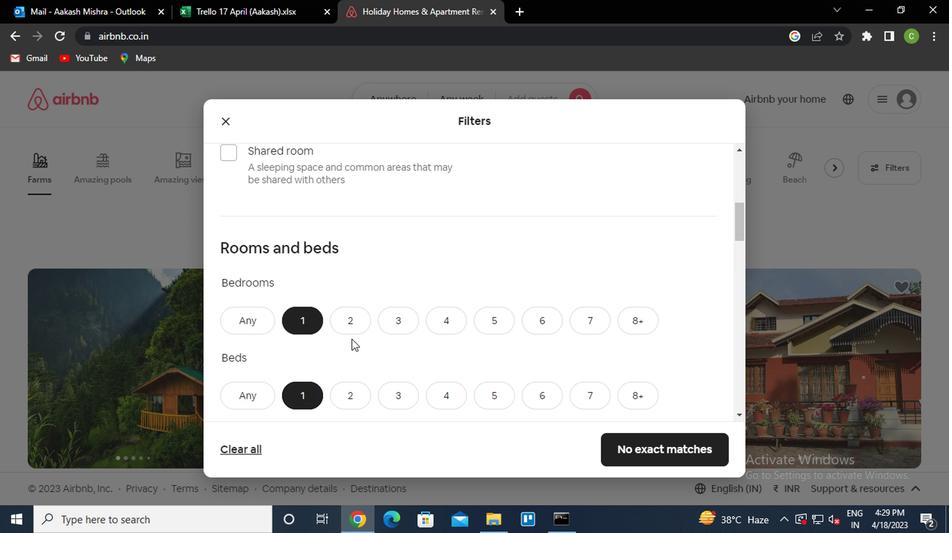 
Action: Mouse moved to (351, 337)
Screenshot: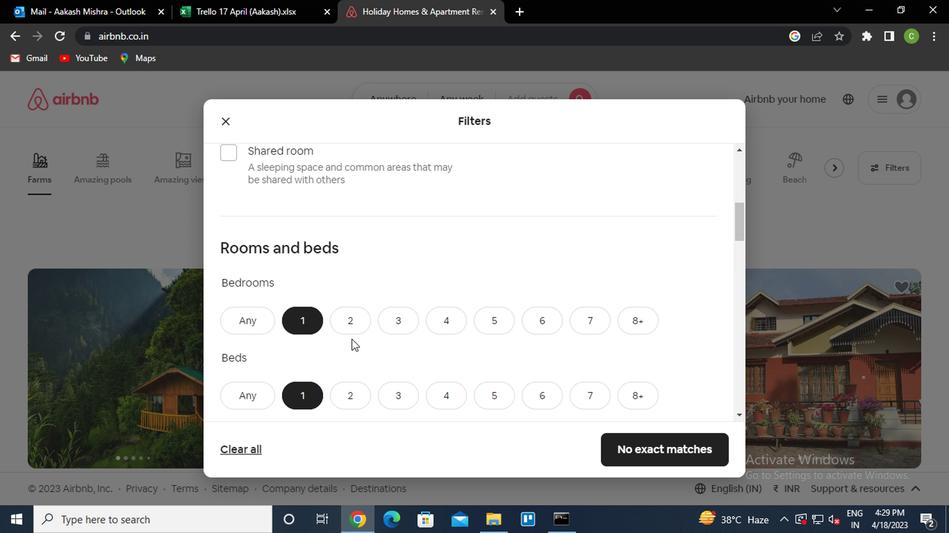 
Action: Mouse scrolled (351, 336) with delta (0, 0)
Screenshot: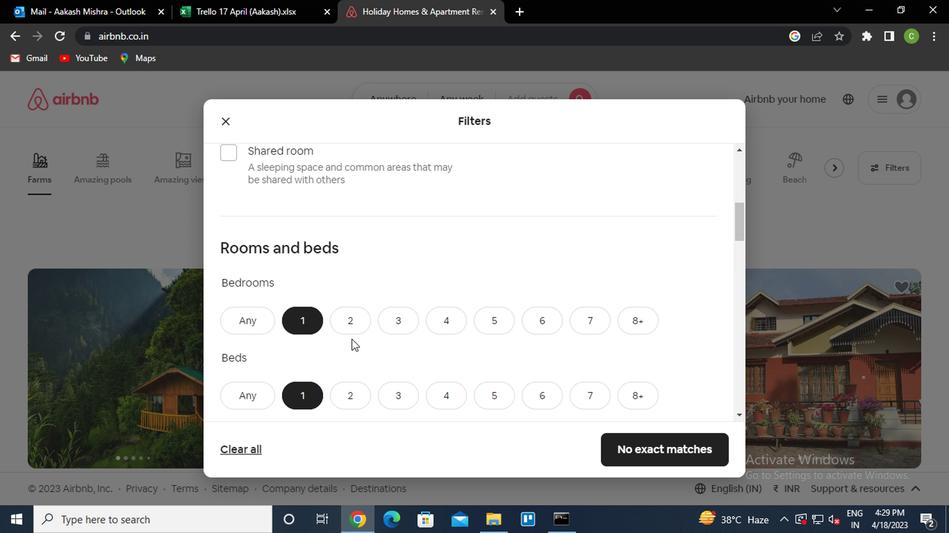 
Action: Mouse moved to (288, 261)
Screenshot: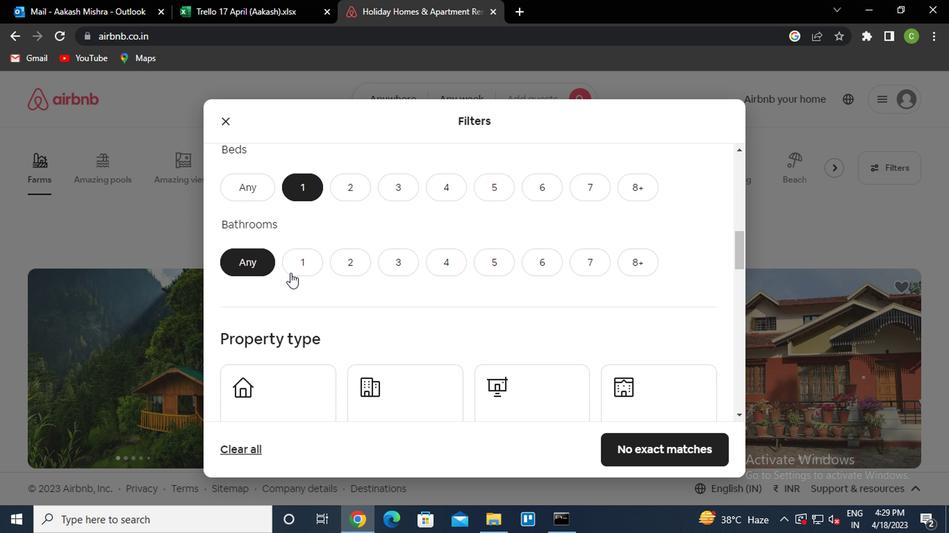 
Action: Mouse pressed left at (288, 261)
Screenshot: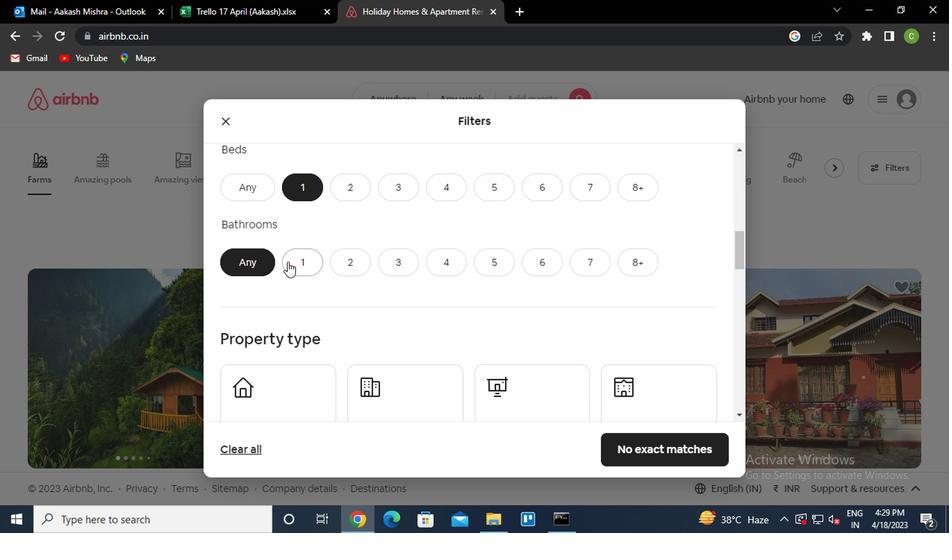 
Action: Mouse moved to (383, 339)
Screenshot: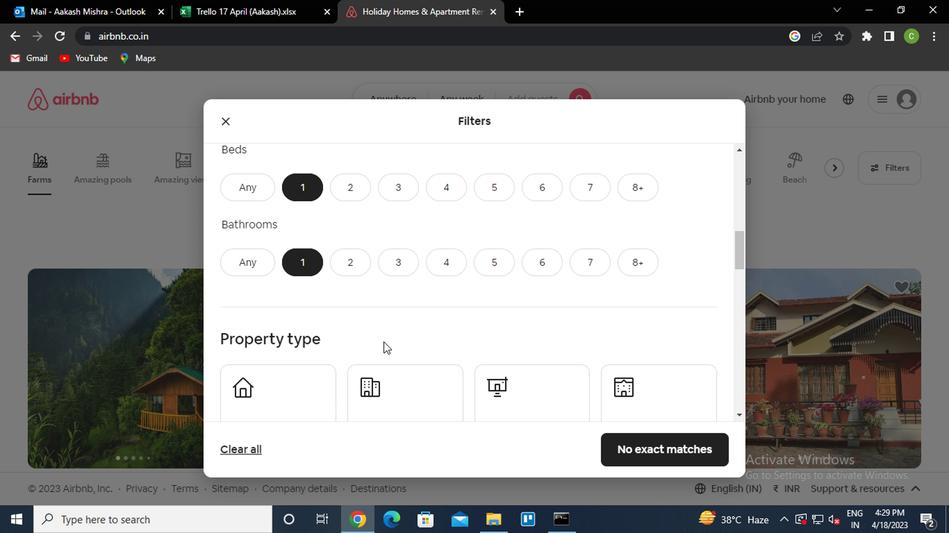 
Action: Mouse scrolled (383, 338) with delta (0, 0)
Screenshot: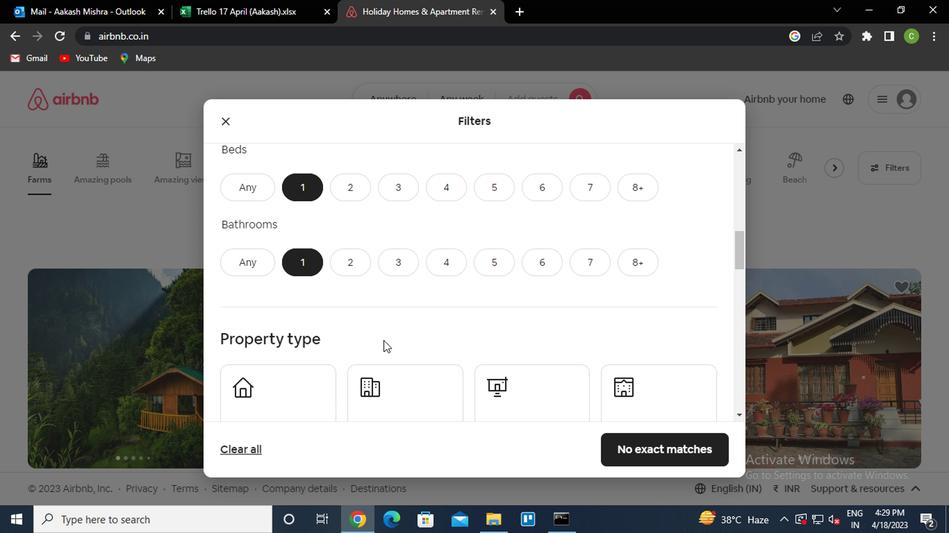 
Action: Mouse scrolled (383, 338) with delta (0, 0)
Screenshot: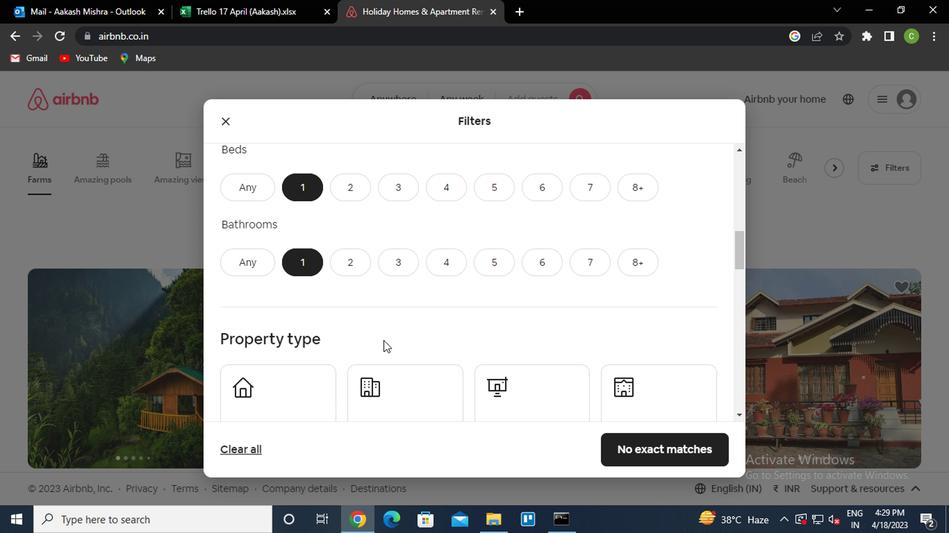 
Action: Mouse moved to (617, 273)
Screenshot: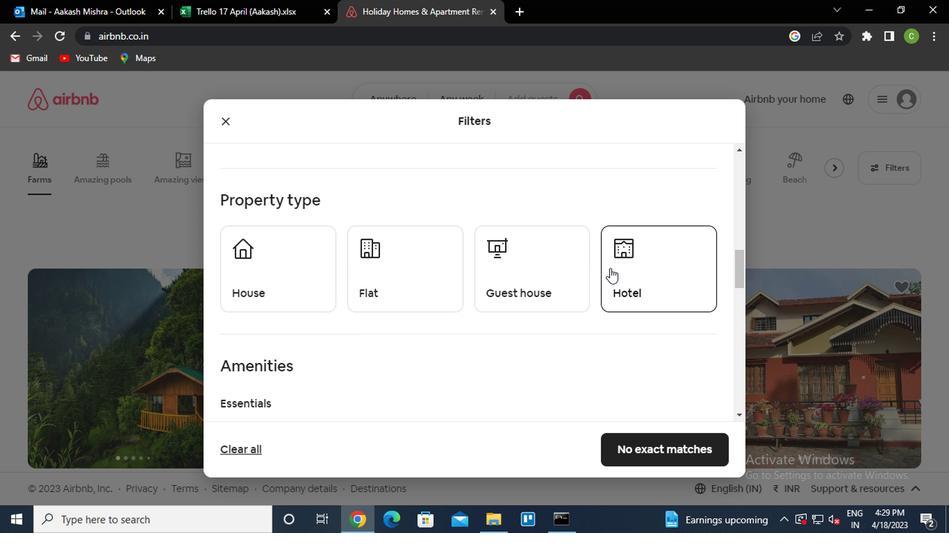 
Action: Mouse pressed left at (617, 273)
Screenshot: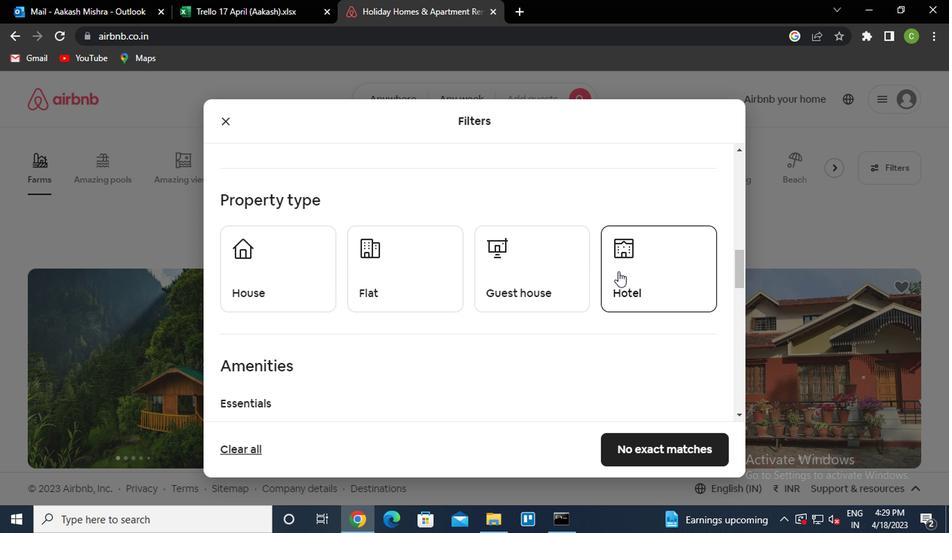 
Action: Mouse moved to (503, 352)
Screenshot: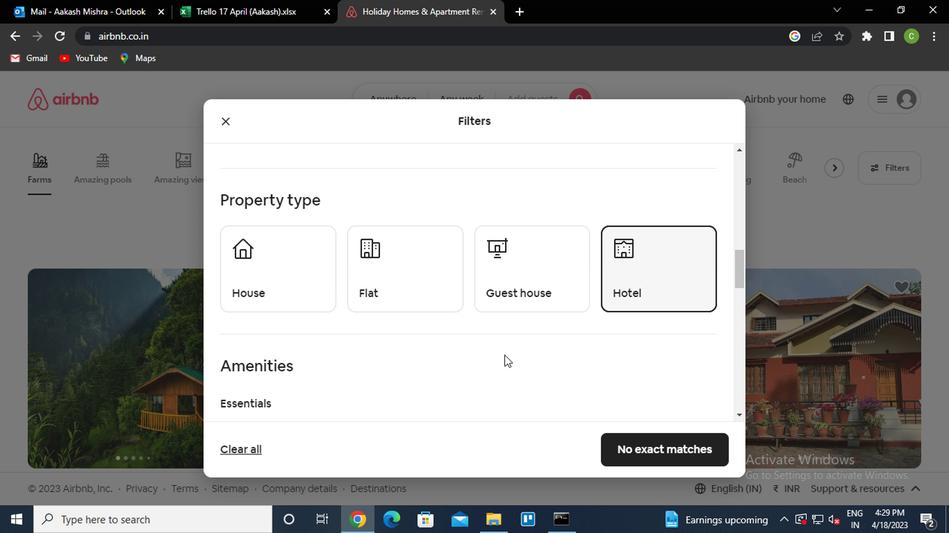 
Action: Mouse scrolled (503, 351) with delta (0, 0)
Screenshot: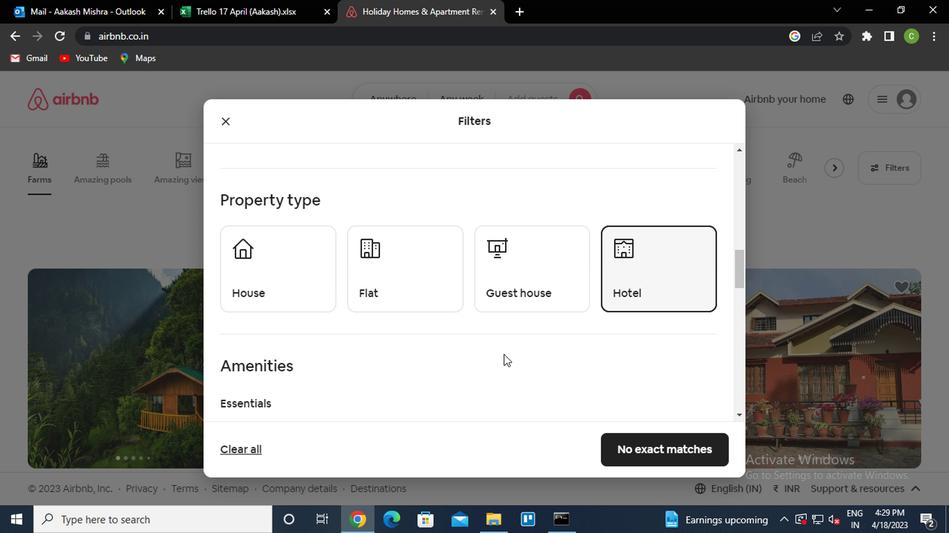 
Action: Mouse scrolled (503, 351) with delta (0, 0)
Screenshot: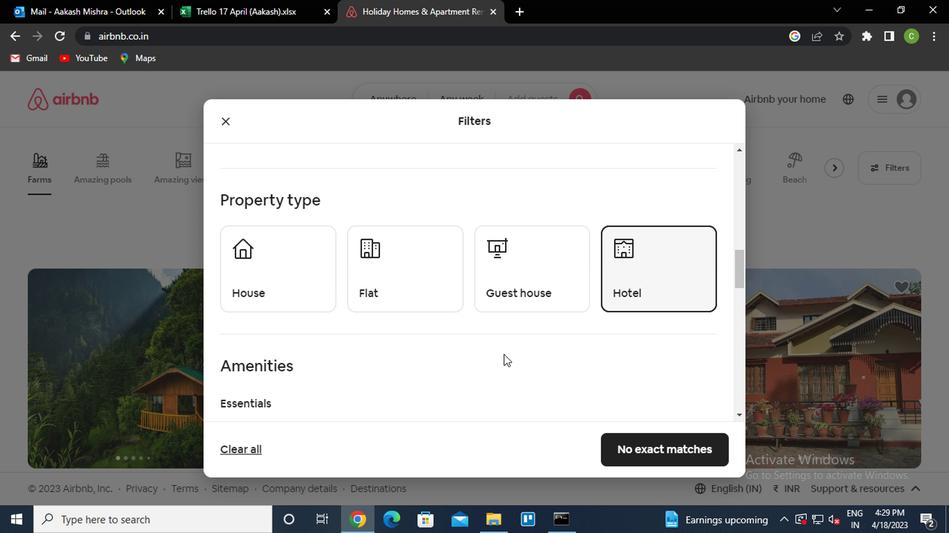 
Action: Mouse scrolled (503, 351) with delta (0, 0)
Screenshot: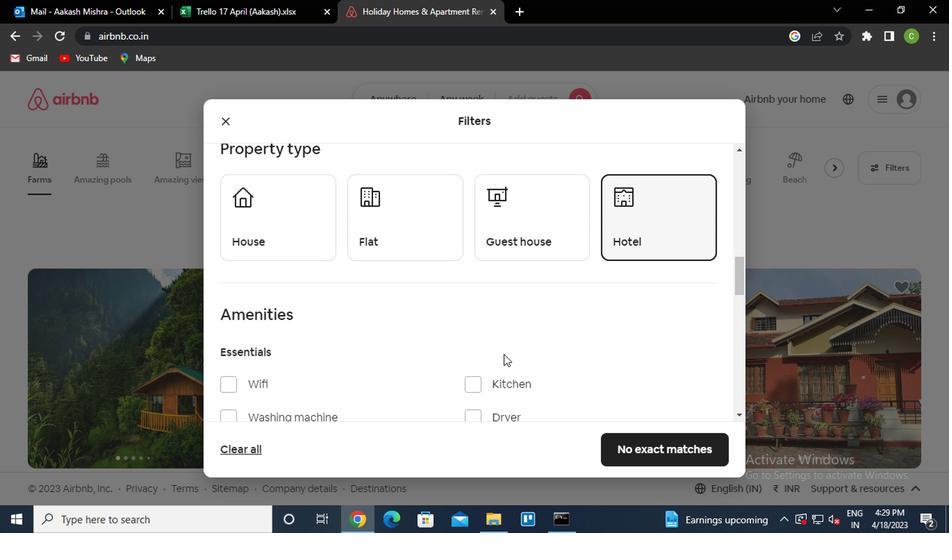 
Action: Mouse scrolled (503, 351) with delta (0, 0)
Screenshot: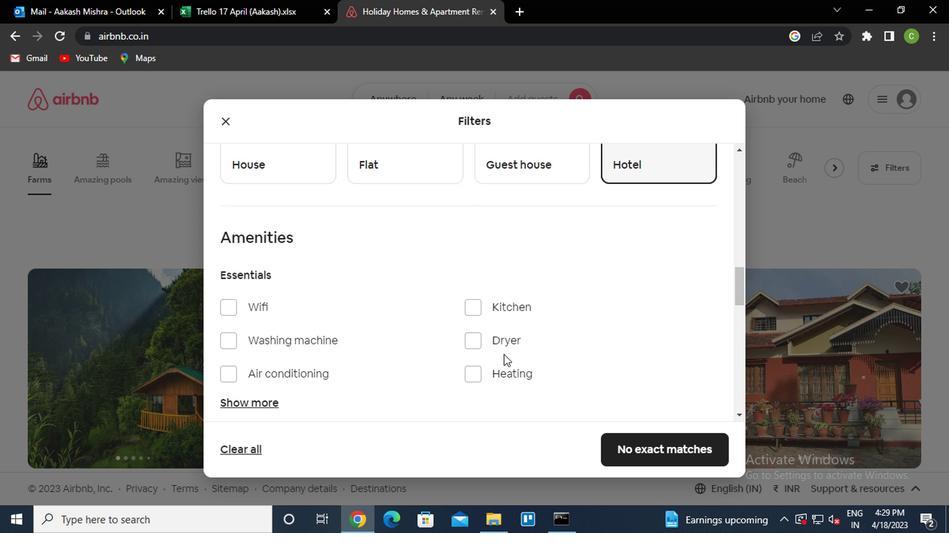 
Action: Mouse scrolled (503, 351) with delta (0, 0)
Screenshot: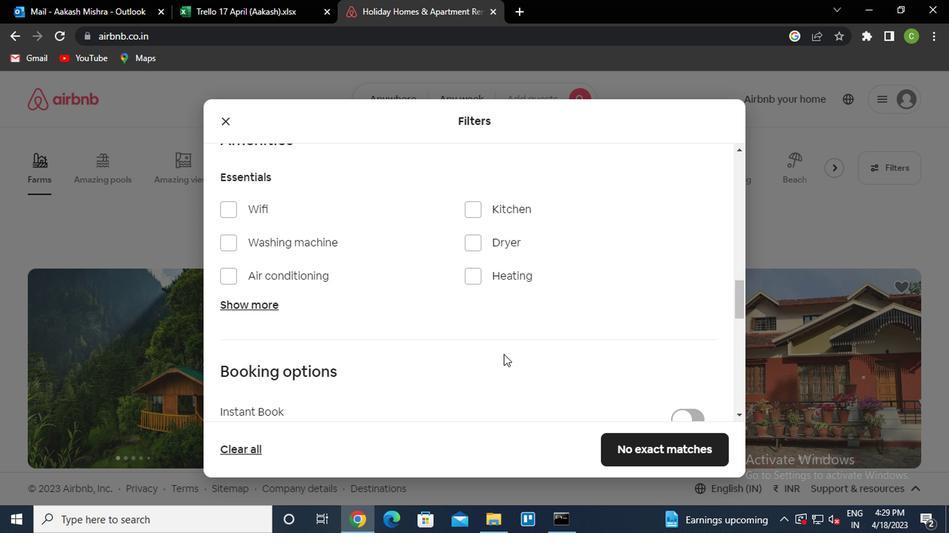 
Action: Mouse scrolled (503, 351) with delta (0, 0)
Screenshot: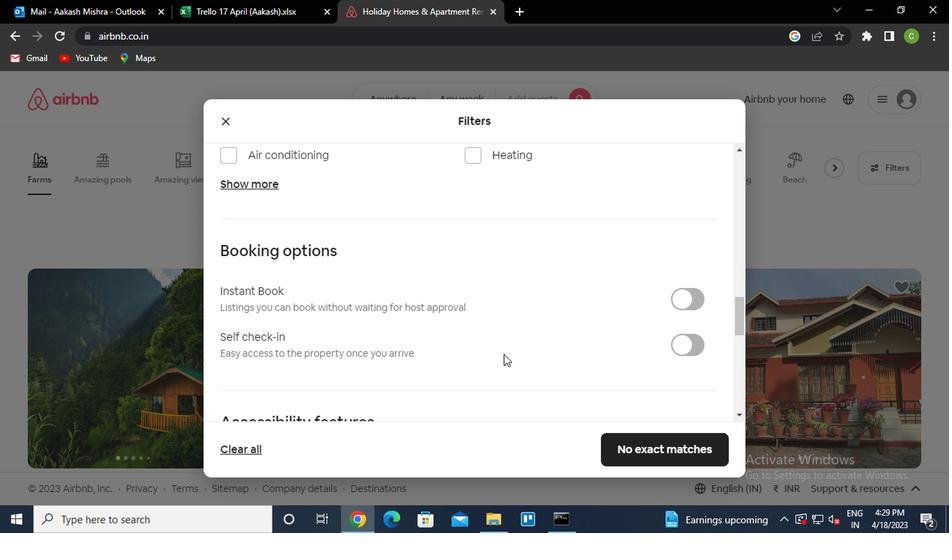 
Action: Mouse moved to (675, 276)
Screenshot: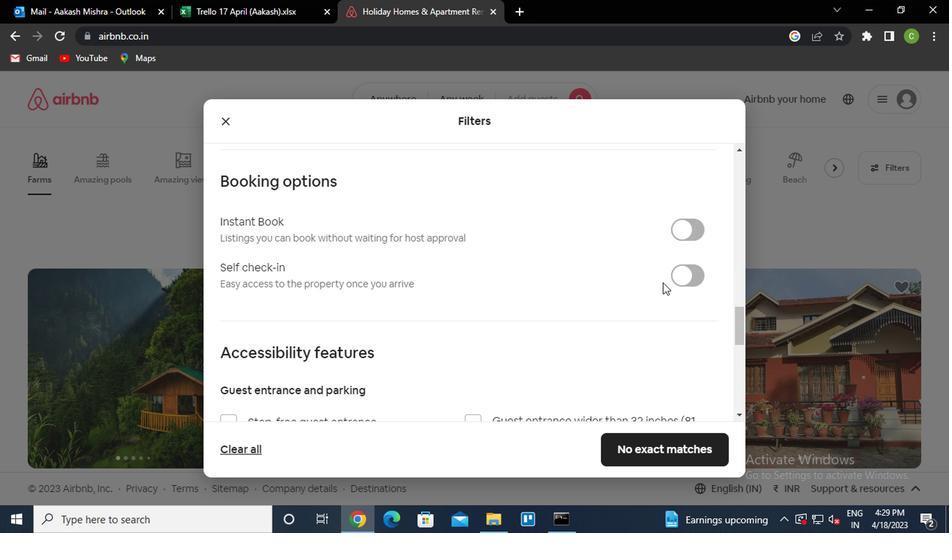 
Action: Mouse pressed left at (675, 276)
Screenshot: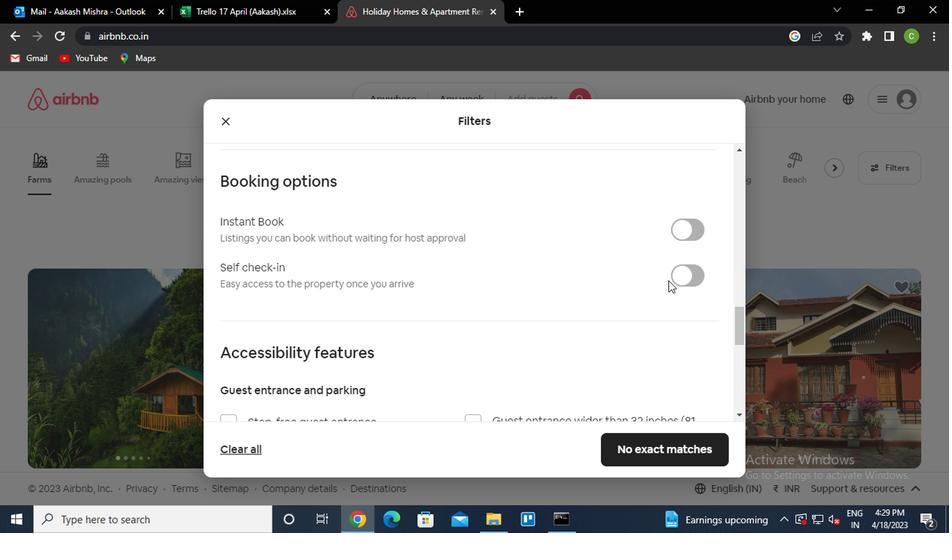 
Action: Mouse moved to (495, 342)
Screenshot: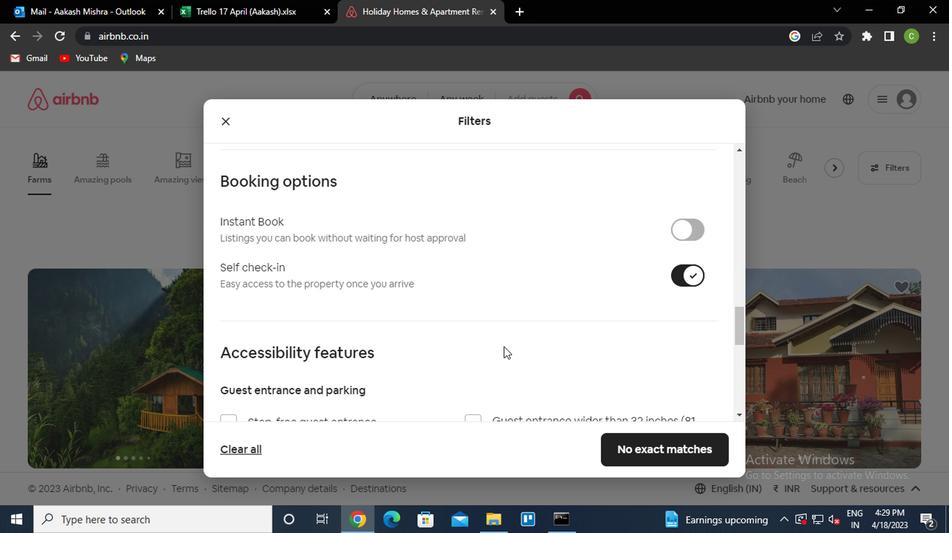 
Action: Mouse scrolled (495, 341) with delta (0, 0)
Screenshot: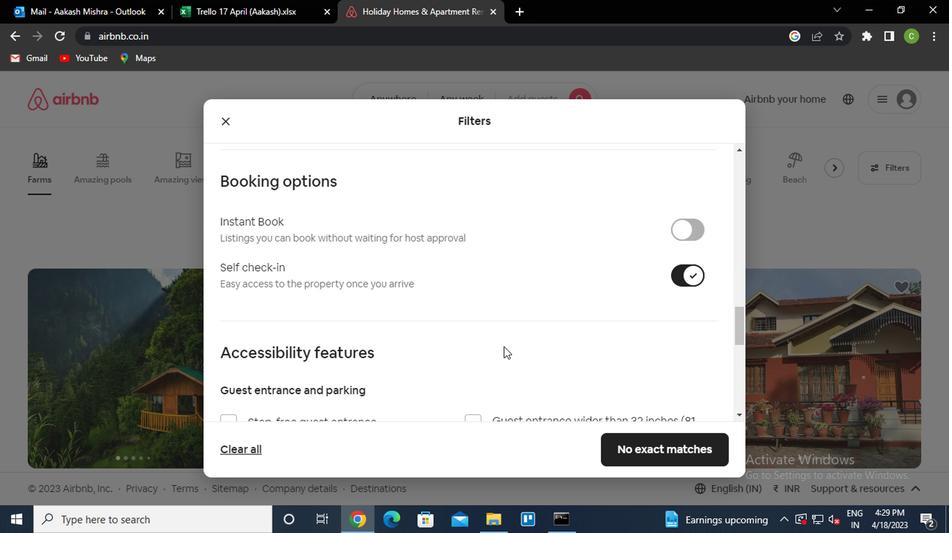 
Action: Mouse moved to (493, 341)
Screenshot: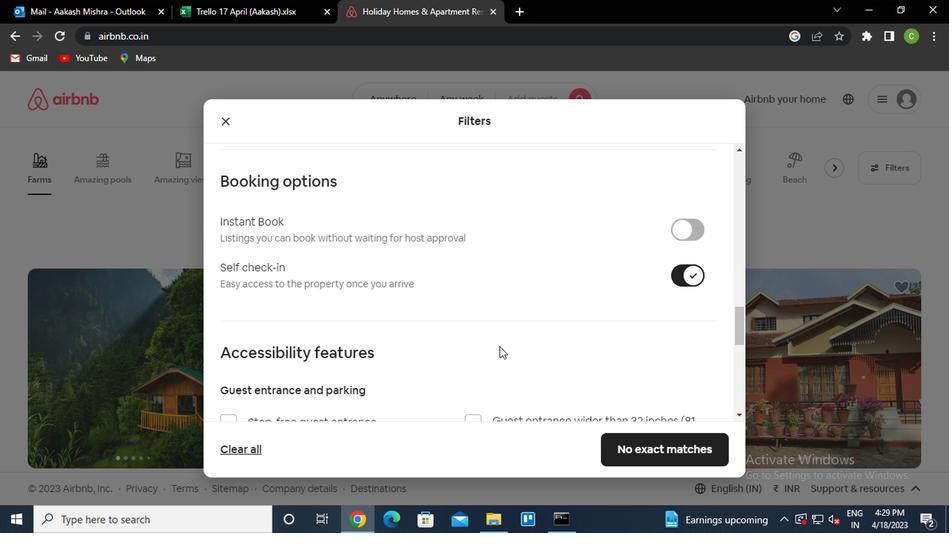
Action: Mouse scrolled (493, 340) with delta (0, 0)
Screenshot: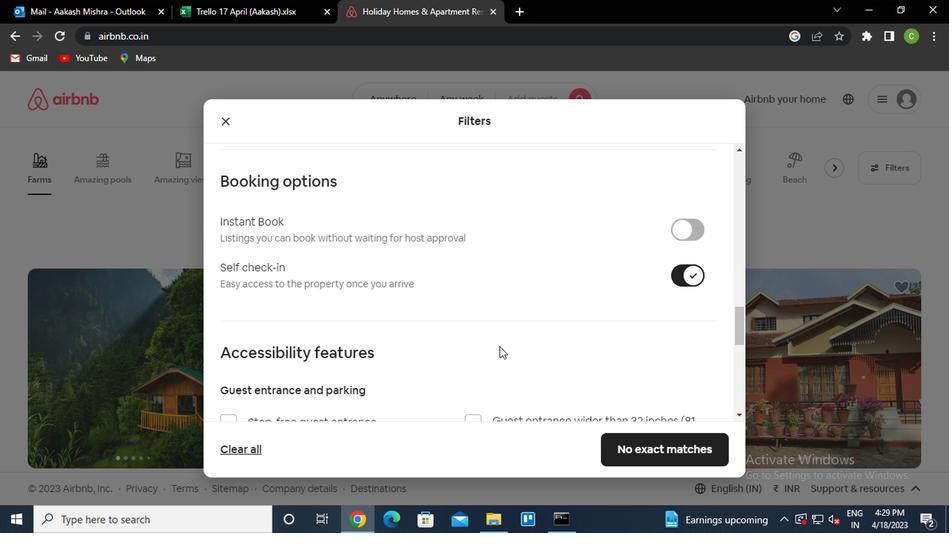 
Action: Mouse moved to (483, 334)
Screenshot: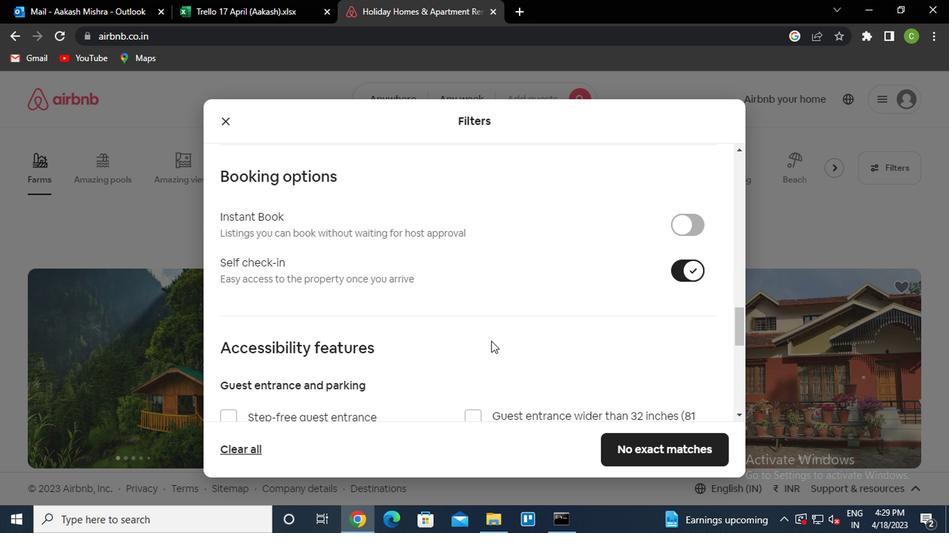 
Action: Mouse scrolled (483, 333) with delta (0, 0)
Screenshot: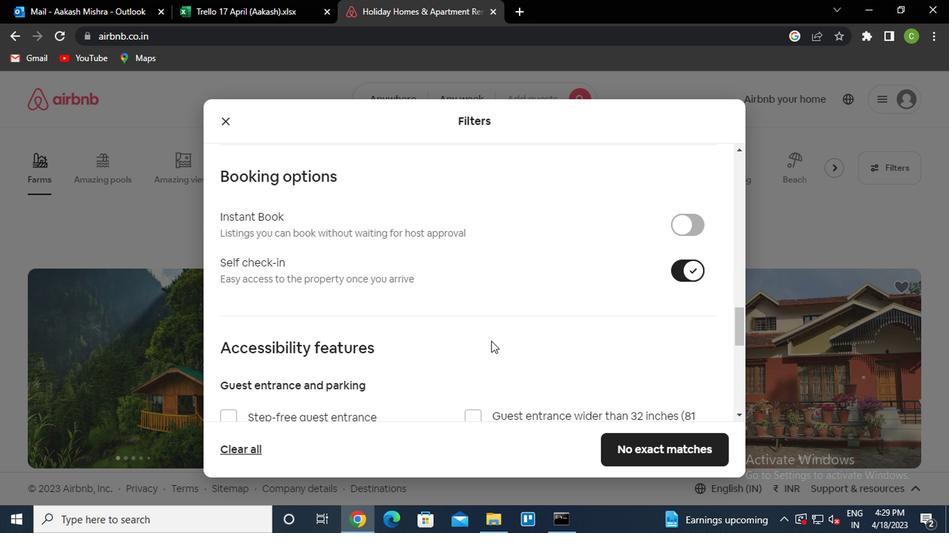 
Action: Mouse moved to (482, 333)
Screenshot: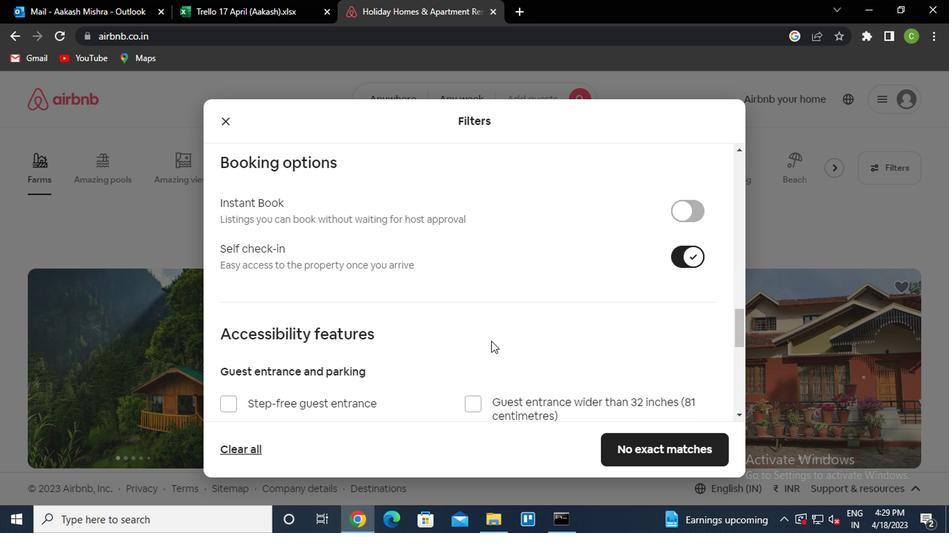 
Action: Mouse scrolled (482, 333) with delta (0, 0)
Screenshot: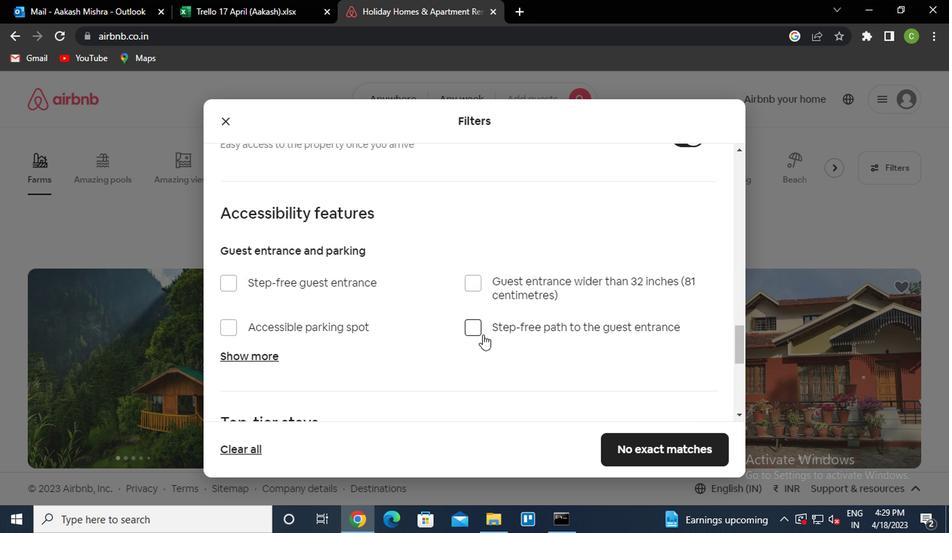 
Action: Mouse moved to (437, 331)
Screenshot: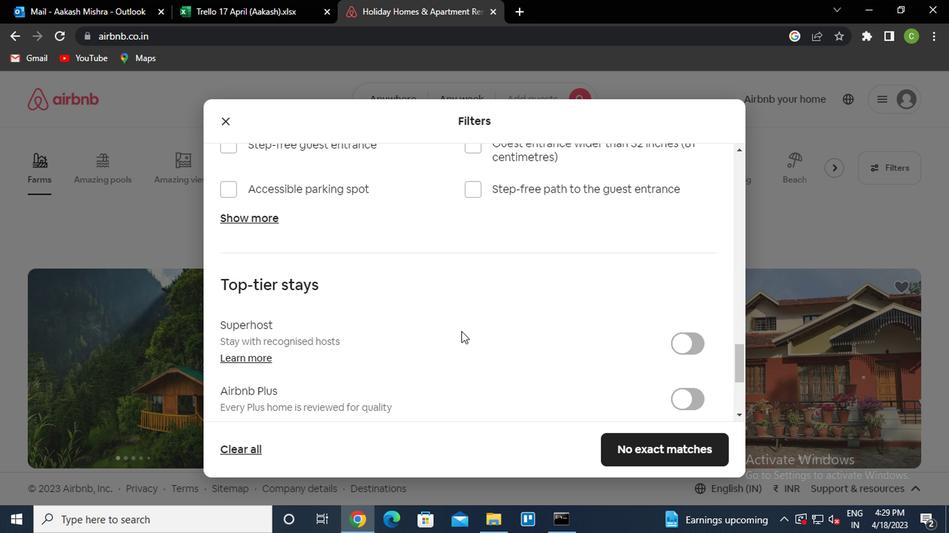 
Action: Mouse scrolled (437, 330) with delta (0, 0)
Screenshot: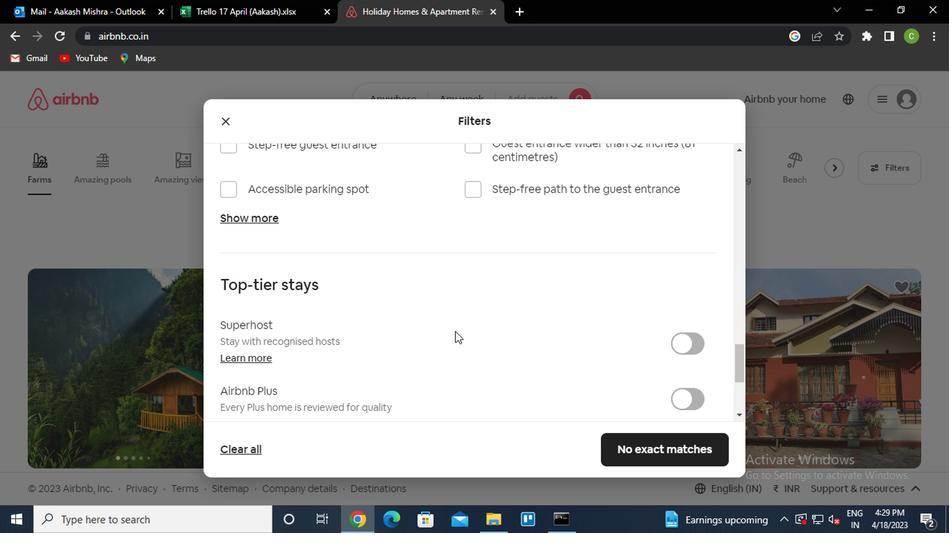 
Action: Mouse moved to (435, 331)
Screenshot: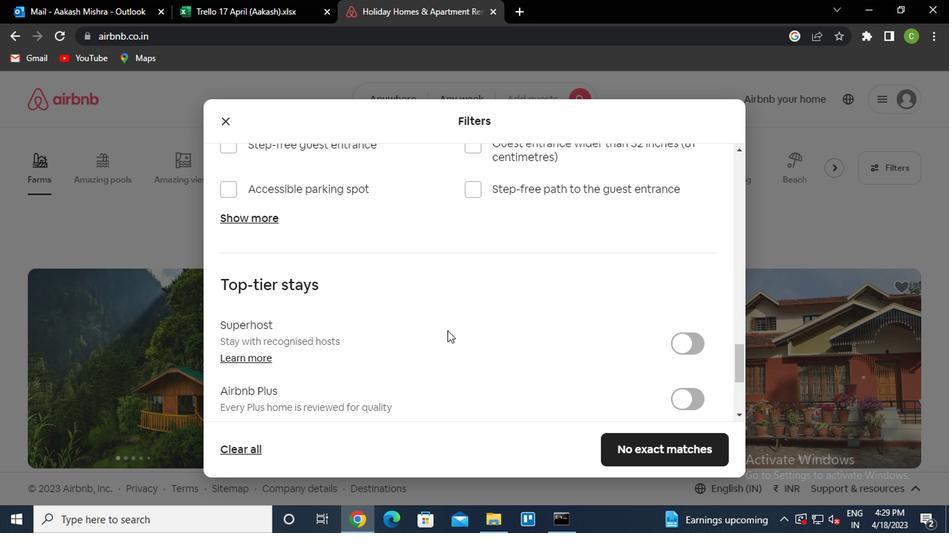 
Action: Mouse scrolled (435, 331) with delta (0, 0)
Screenshot: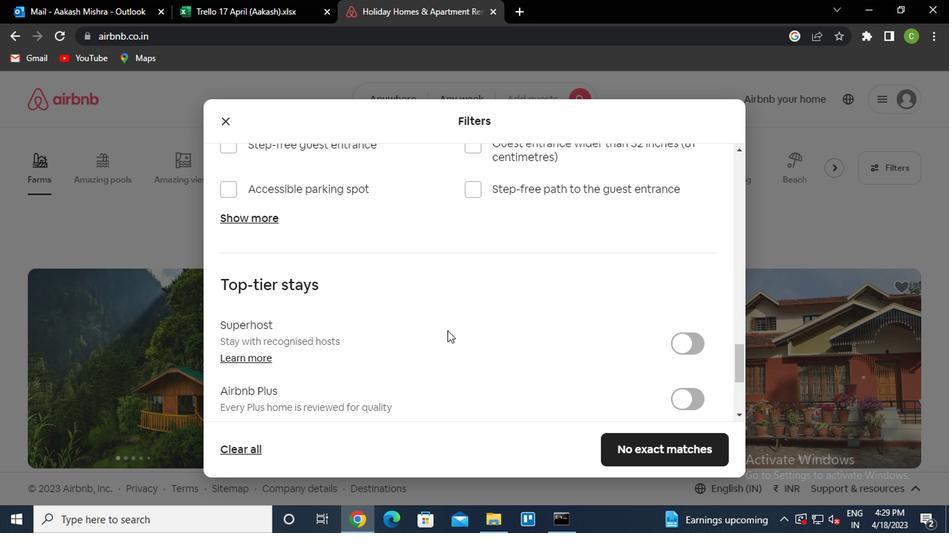 
Action: Mouse moved to (431, 333)
Screenshot: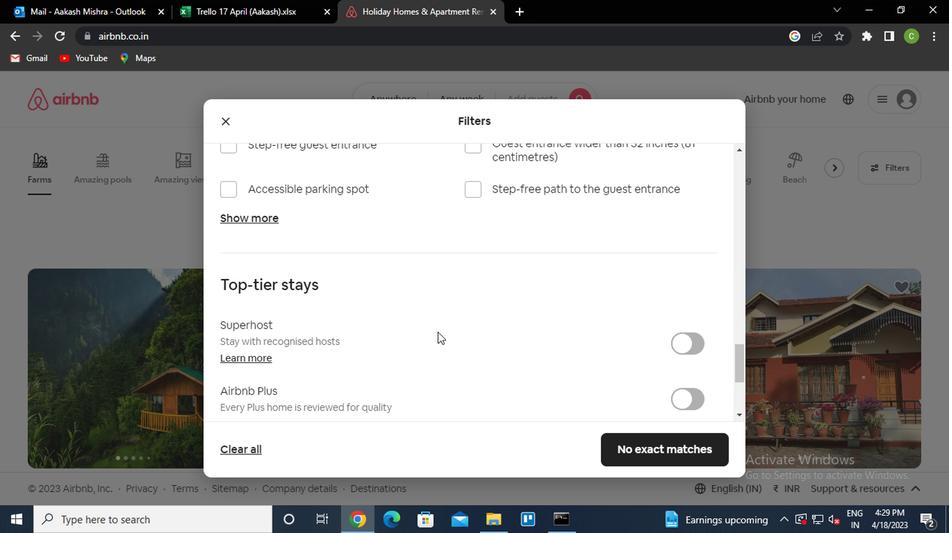 
Action: Mouse scrolled (431, 332) with delta (0, 0)
Screenshot: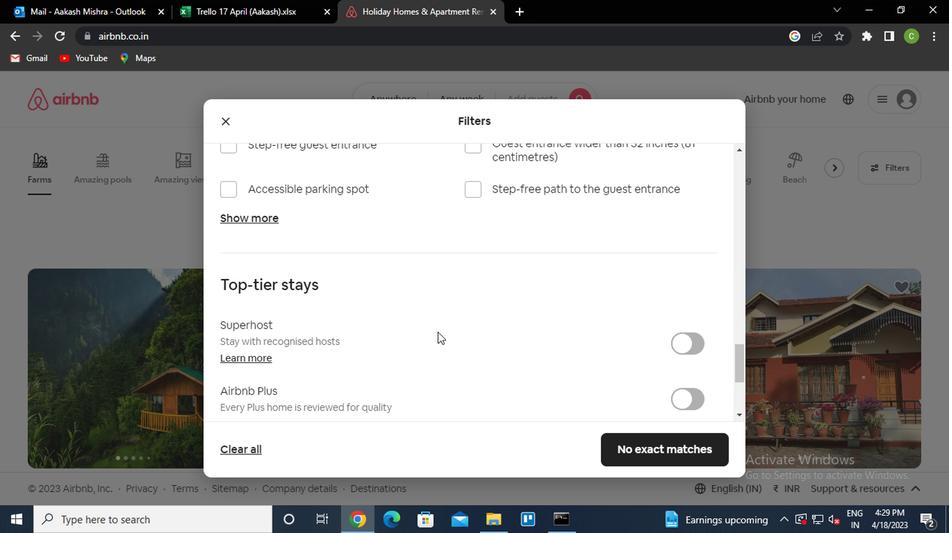 
Action: Mouse moved to (262, 389)
Screenshot: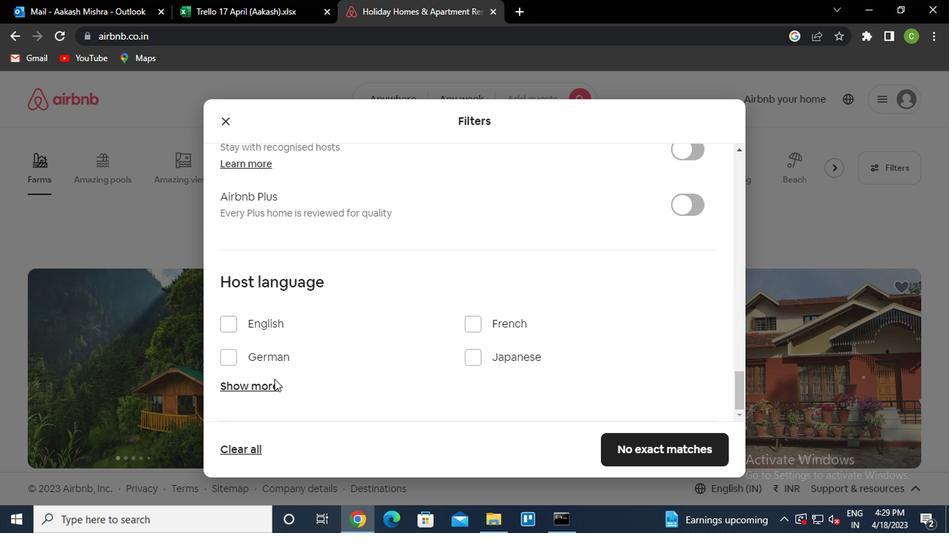 
Action: Mouse pressed left at (262, 389)
Screenshot: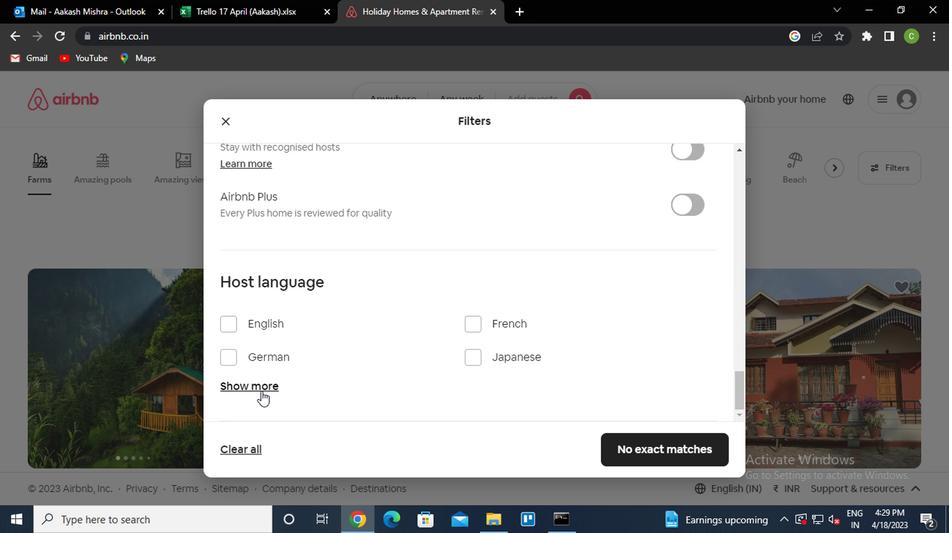 
Action: Mouse moved to (267, 390)
Screenshot: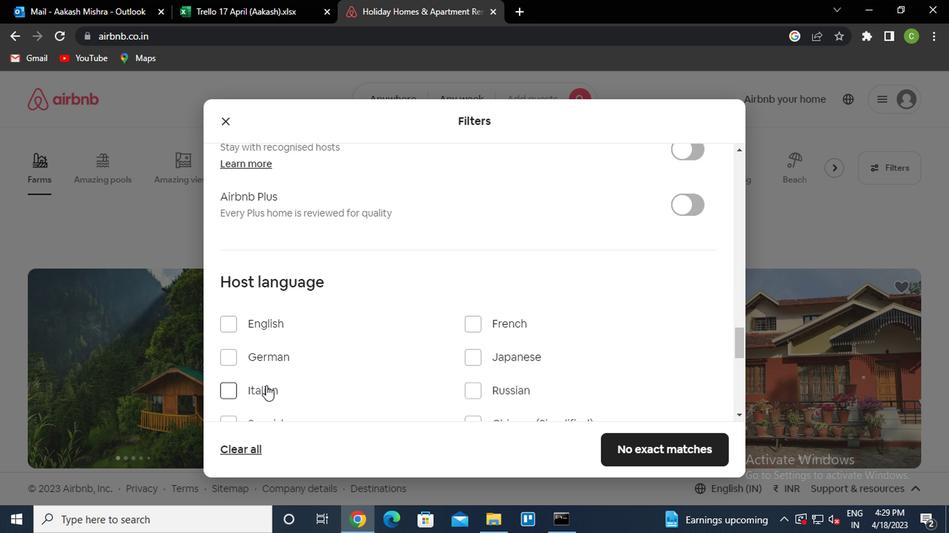 
Action: Mouse scrolled (267, 389) with delta (0, 0)
Screenshot: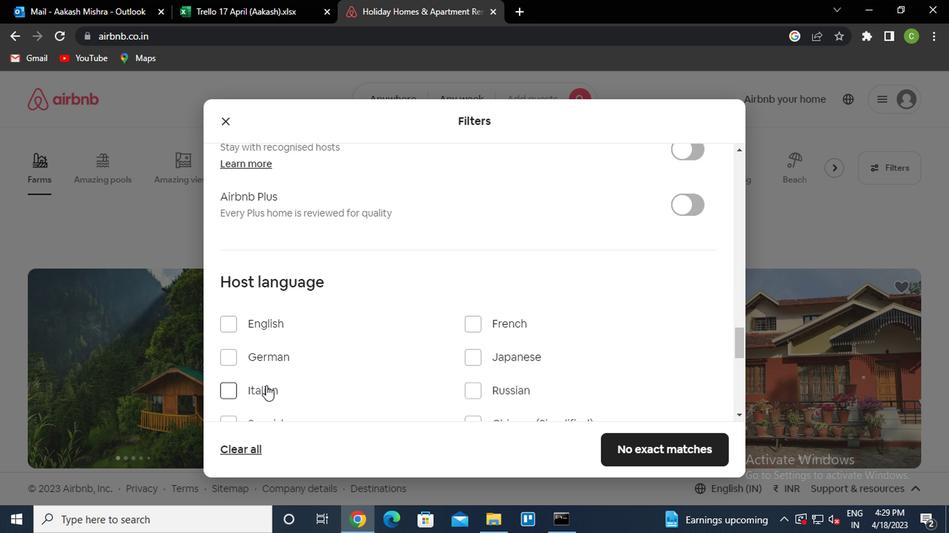
Action: Mouse moved to (232, 355)
Screenshot: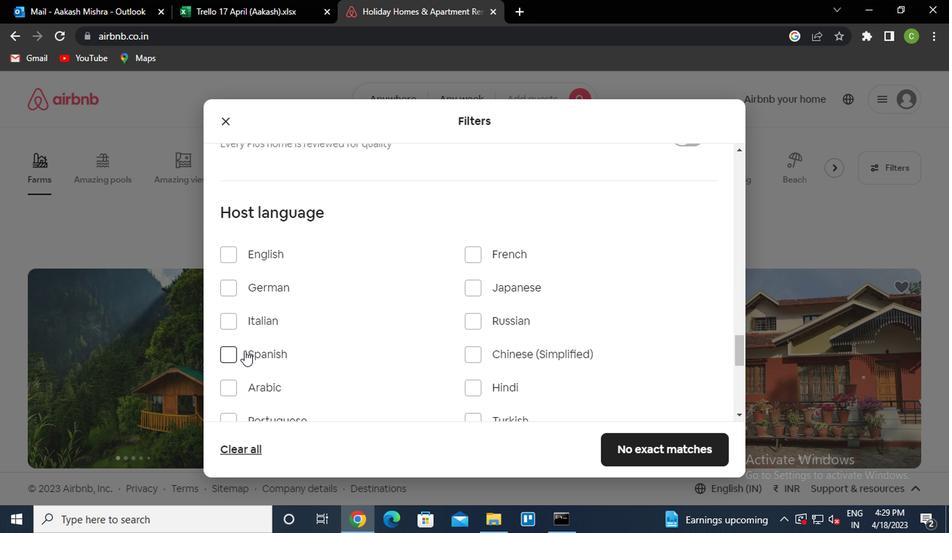 
Action: Mouse pressed left at (232, 355)
Screenshot: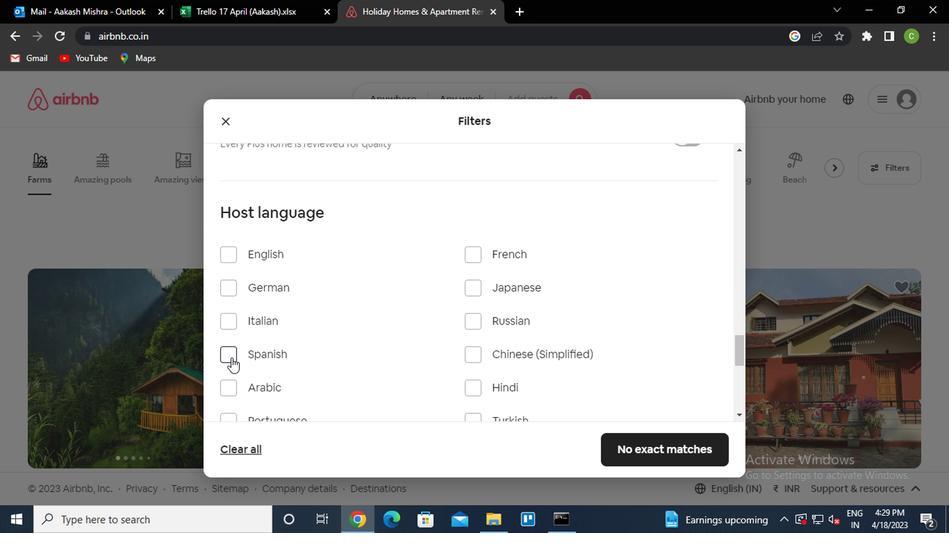 
Action: Mouse moved to (652, 451)
Screenshot: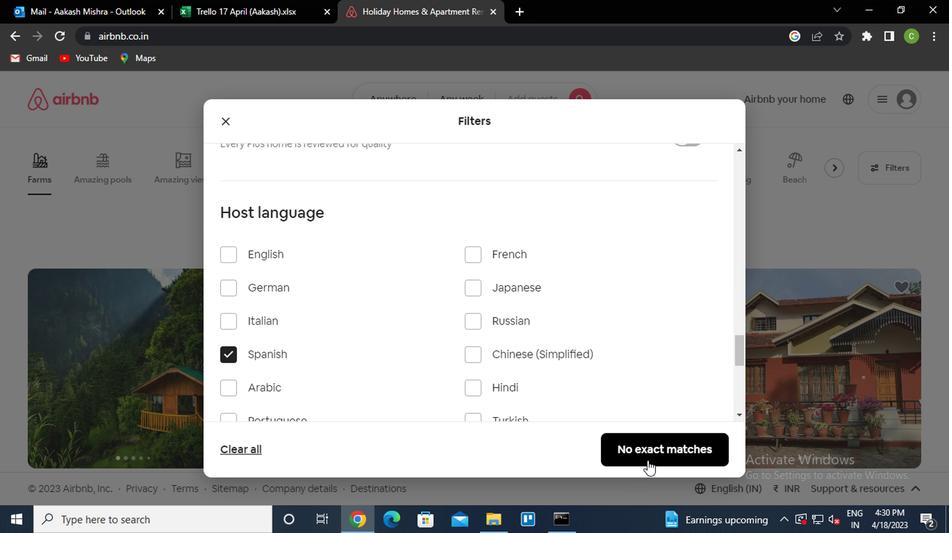 
Action: Mouse pressed left at (652, 451)
Screenshot: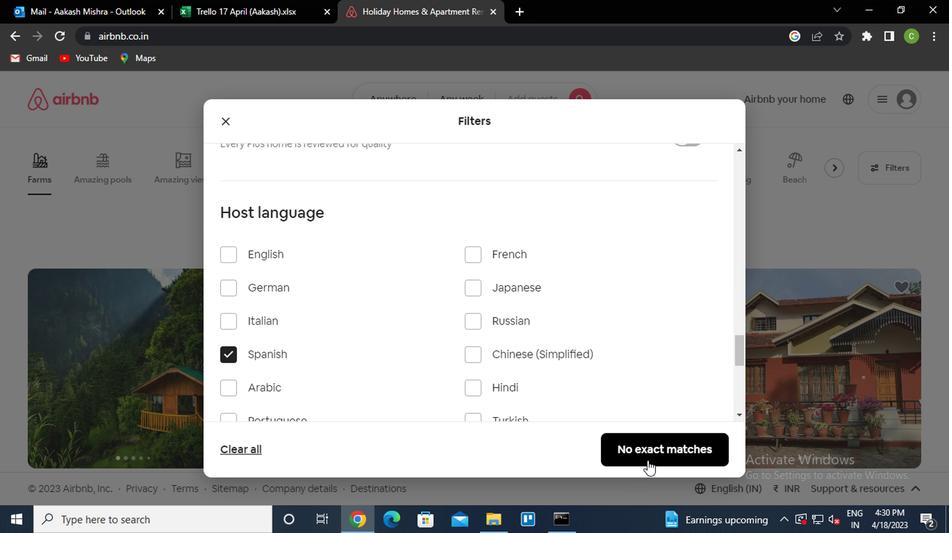 
Action: Mouse moved to (615, 384)
Screenshot: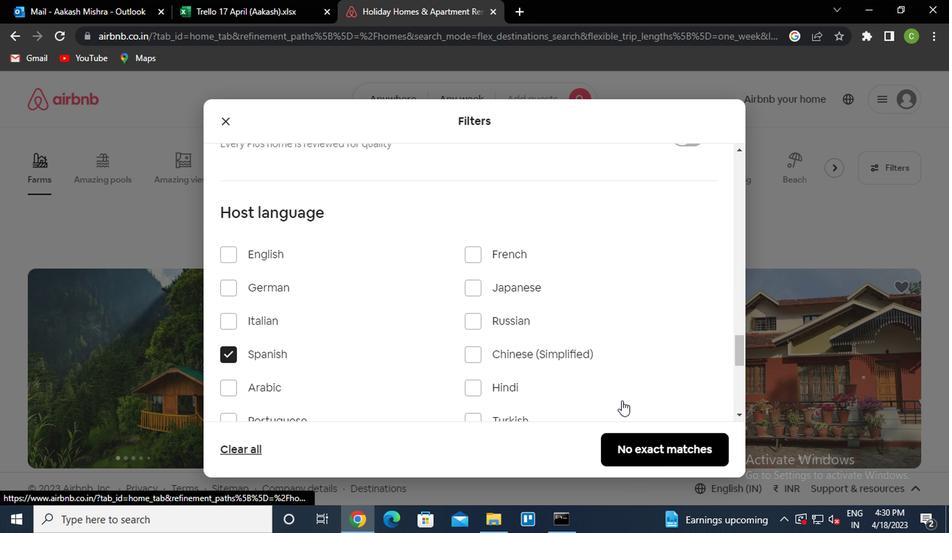 
